 Task: Create a due date automation trigger when advanced on, on the monday before a card is due add fields with custom field "Resume" set to a date between 1 and 7 days from now at 11:00 AM.
Action: Mouse moved to (1276, 105)
Screenshot: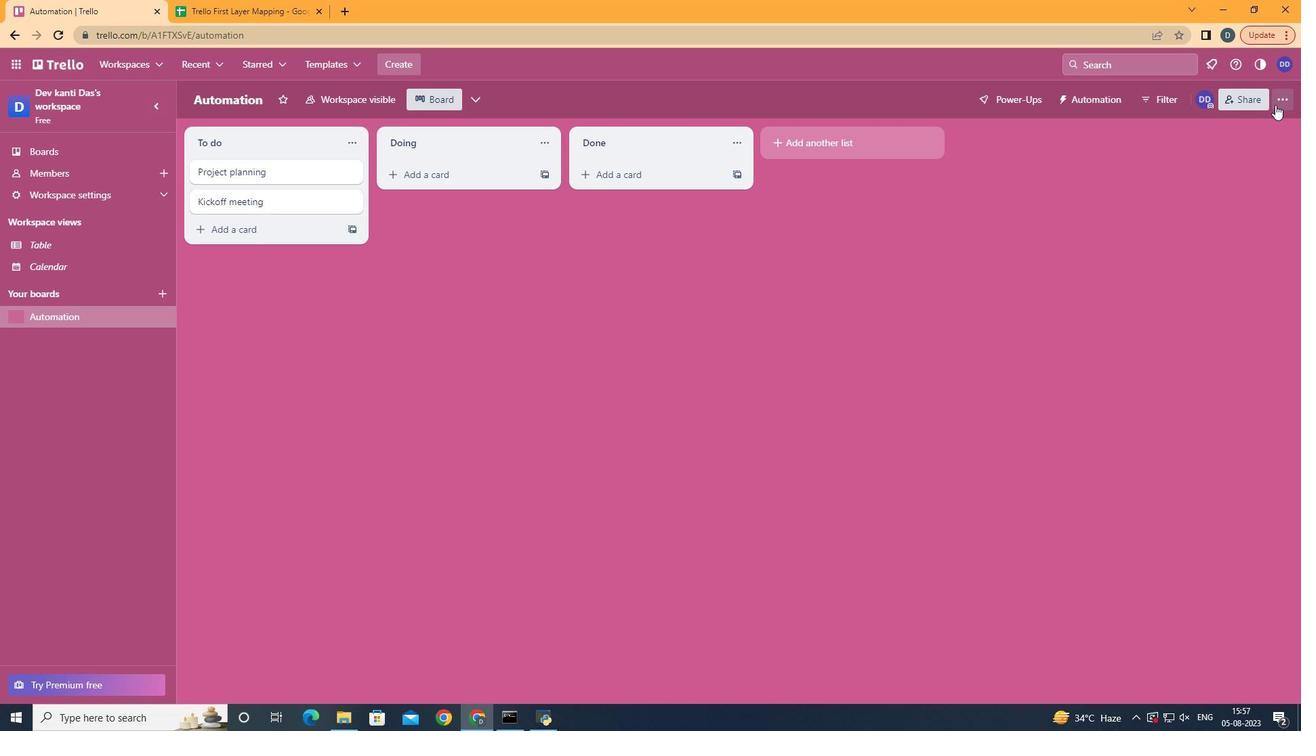 
Action: Mouse pressed left at (1276, 105)
Screenshot: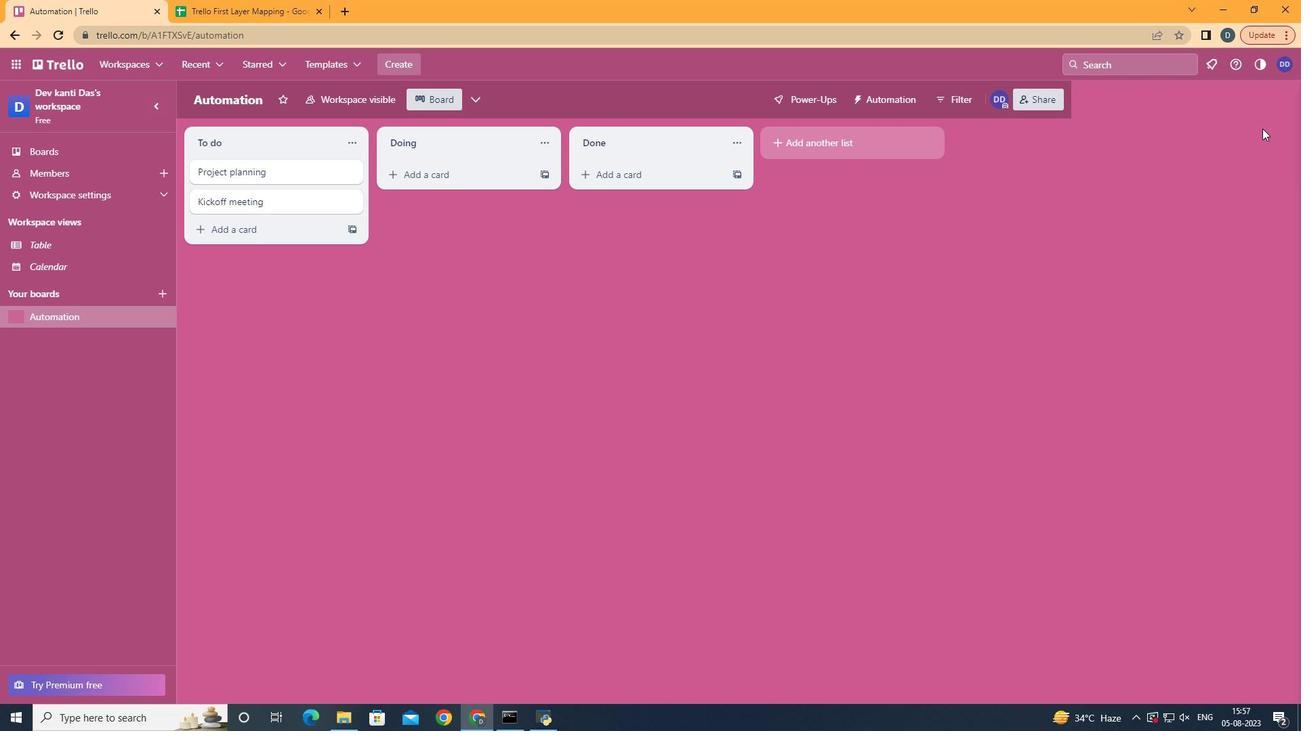 
Action: Mouse moved to (1154, 298)
Screenshot: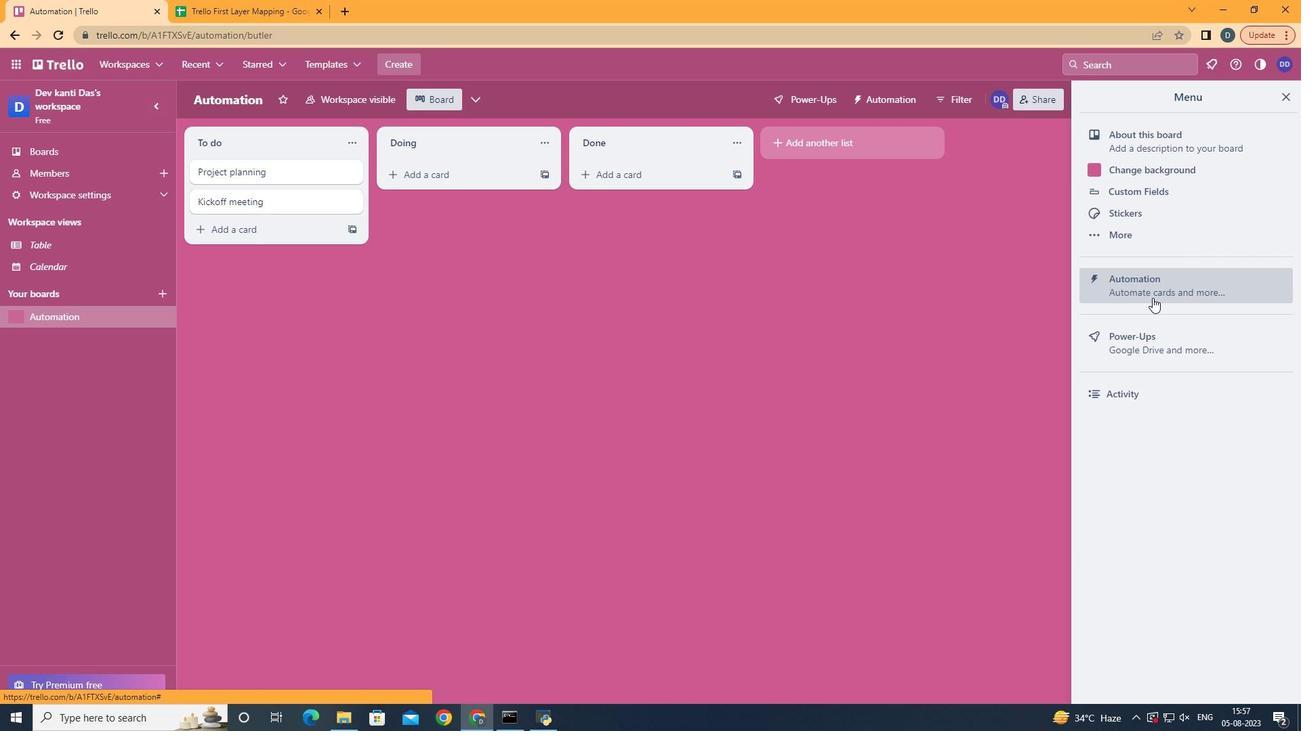 
Action: Mouse pressed left at (1154, 298)
Screenshot: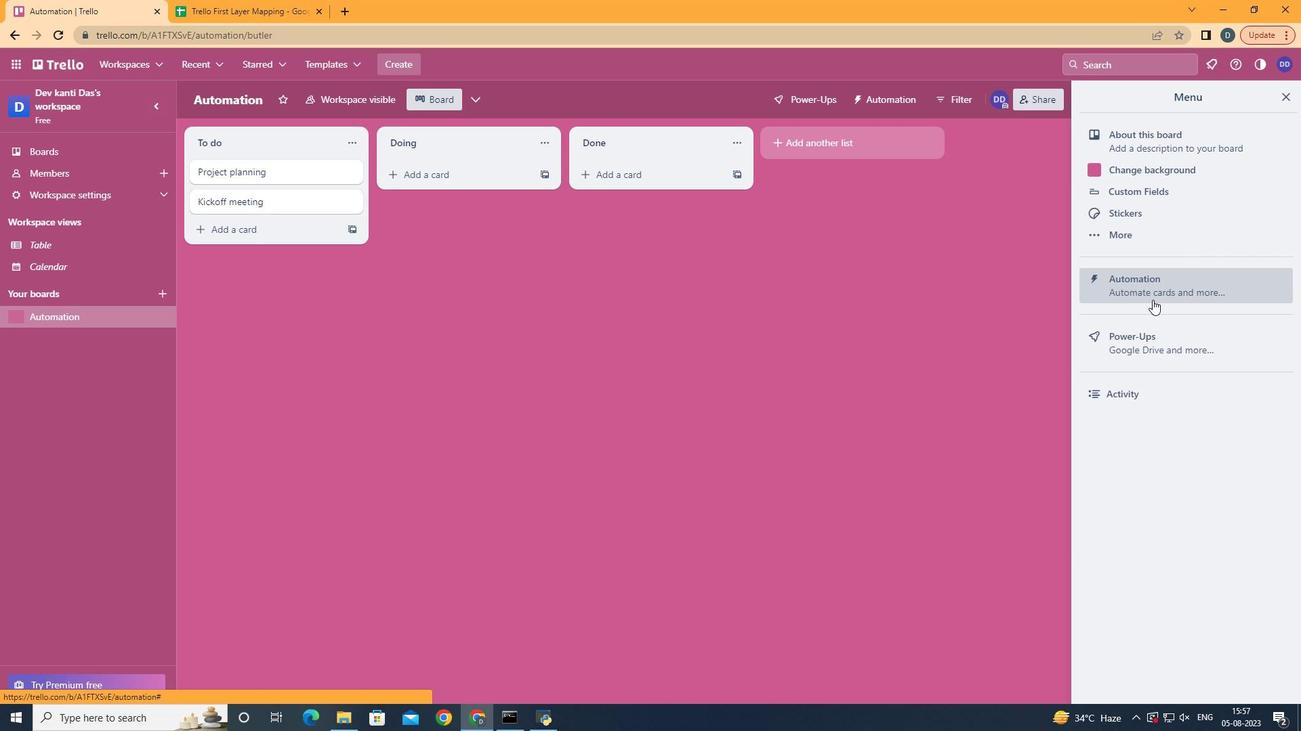 
Action: Mouse moved to (279, 271)
Screenshot: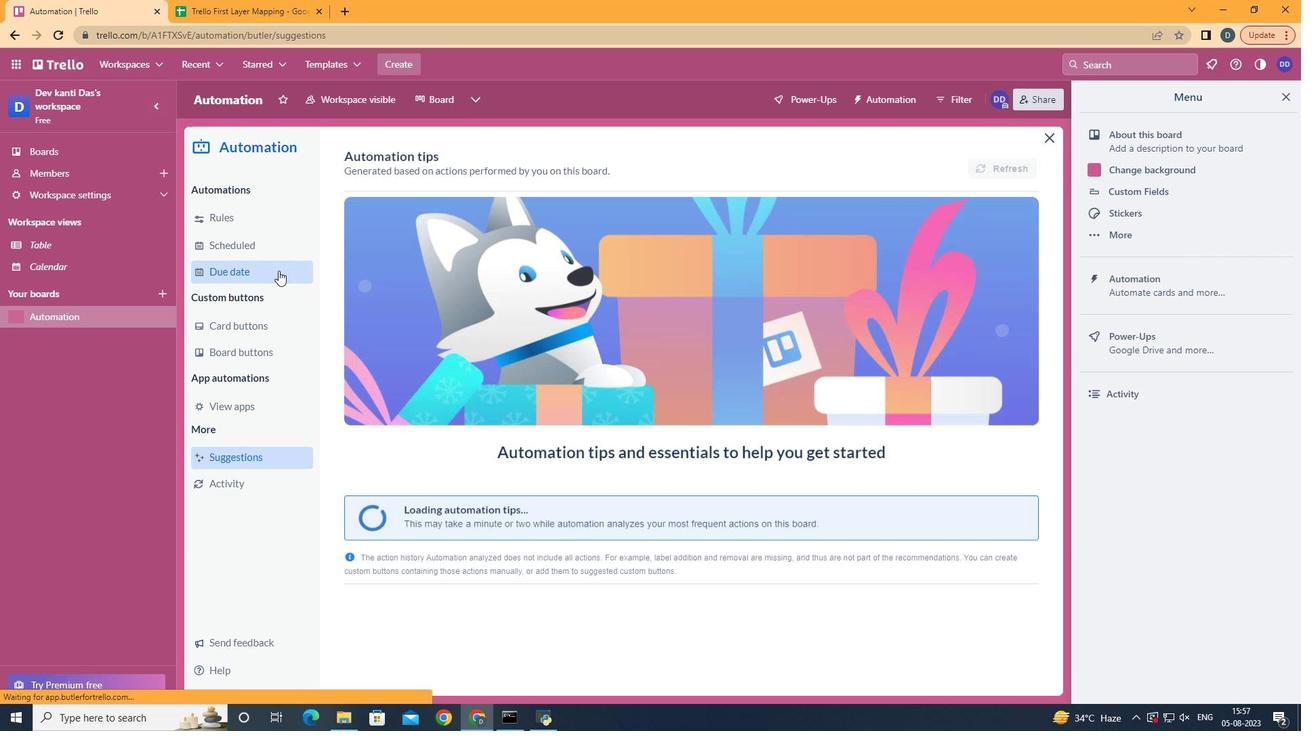 
Action: Mouse pressed left at (279, 271)
Screenshot: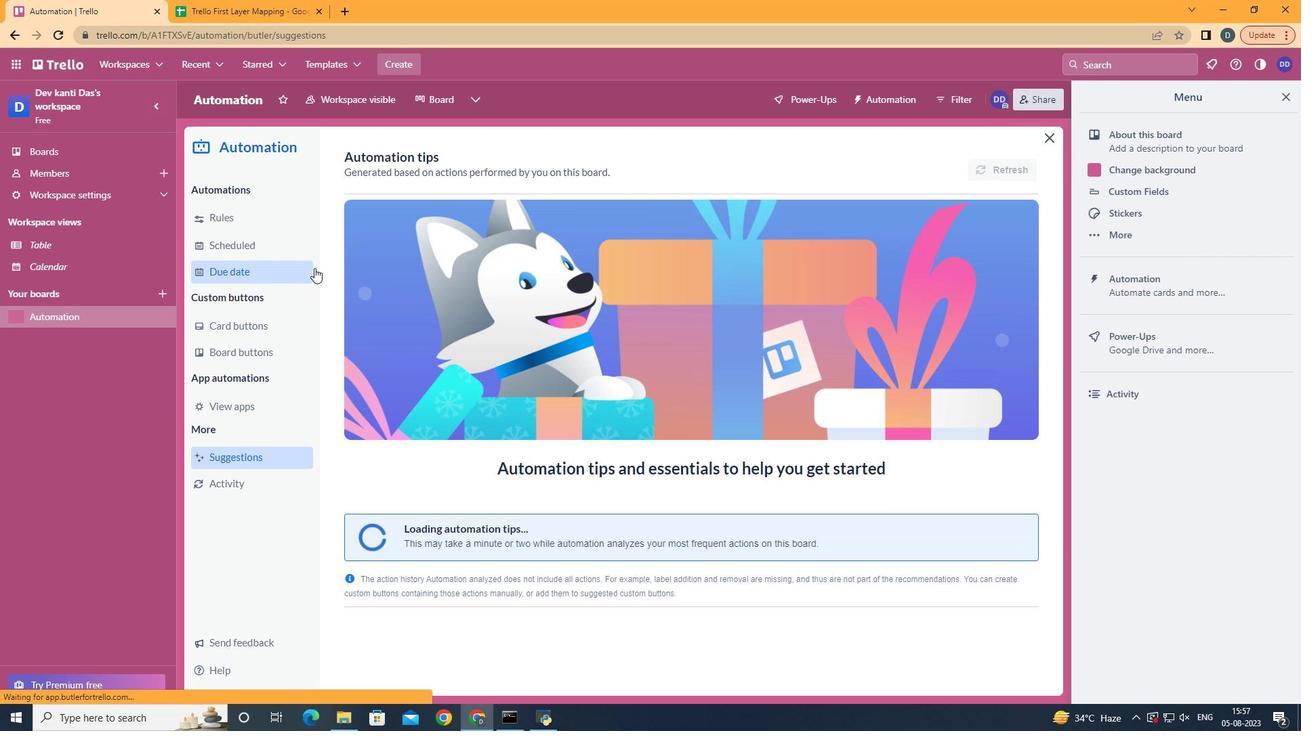 
Action: Mouse moved to (962, 157)
Screenshot: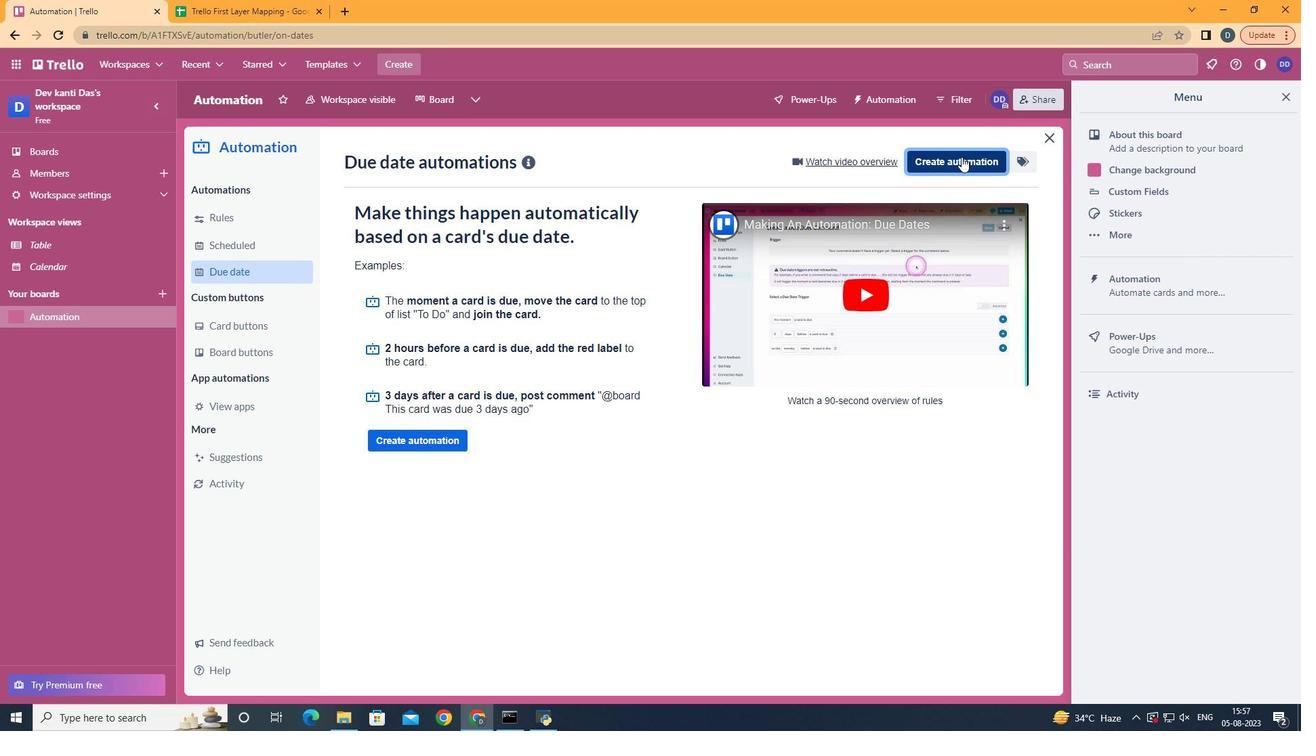 
Action: Mouse pressed left at (962, 157)
Screenshot: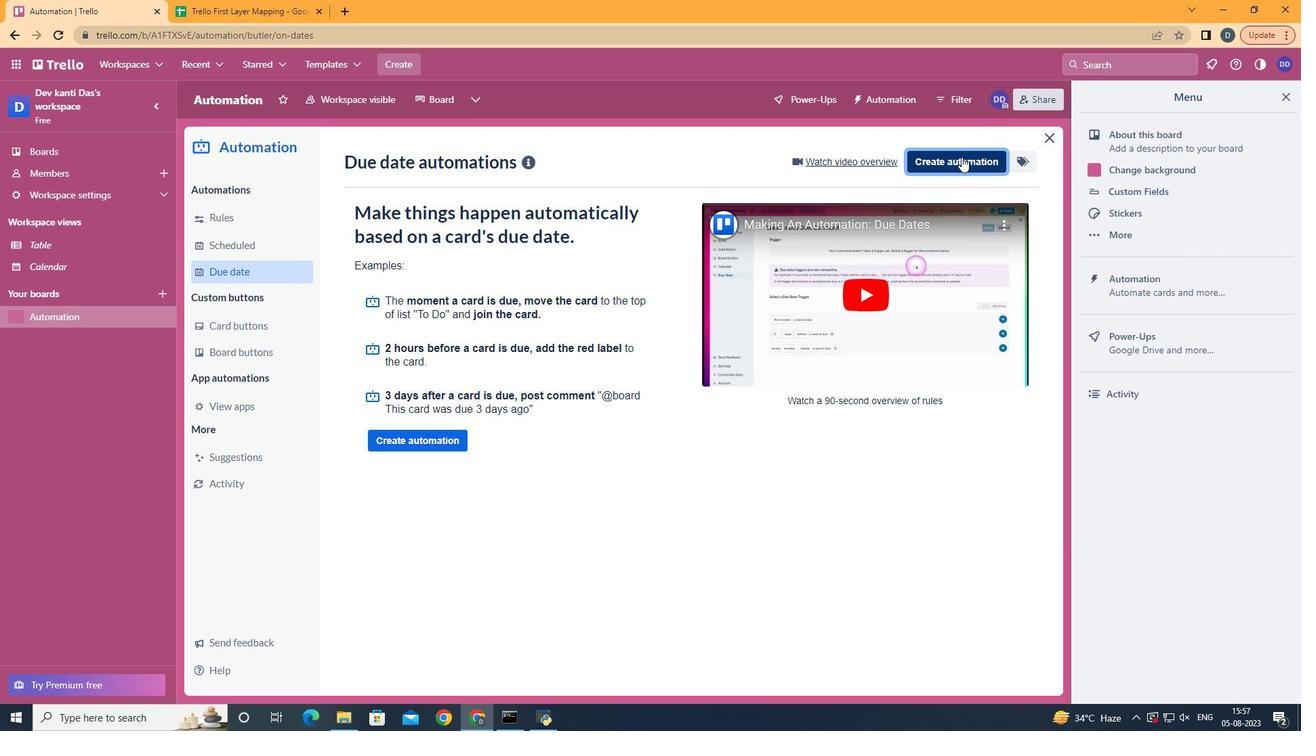 
Action: Mouse moved to (730, 288)
Screenshot: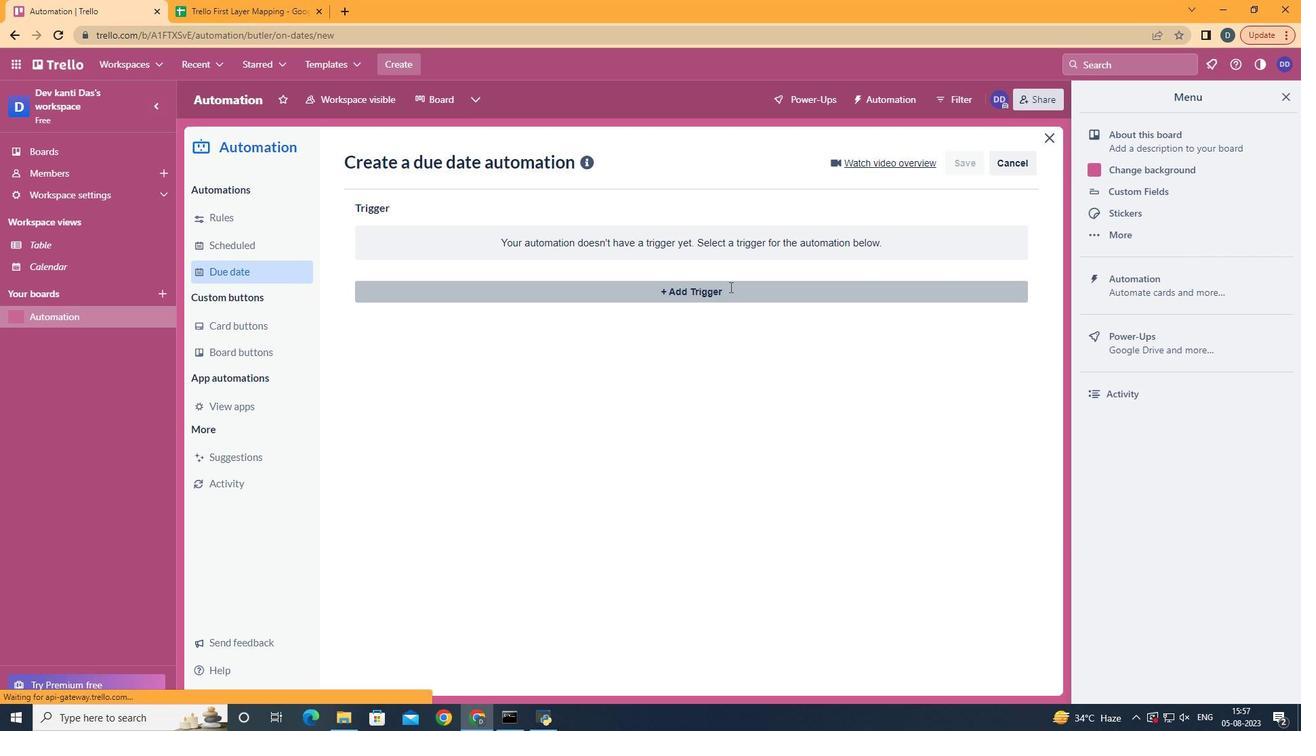 
Action: Mouse pressed left at (730, 288)
Screenshot: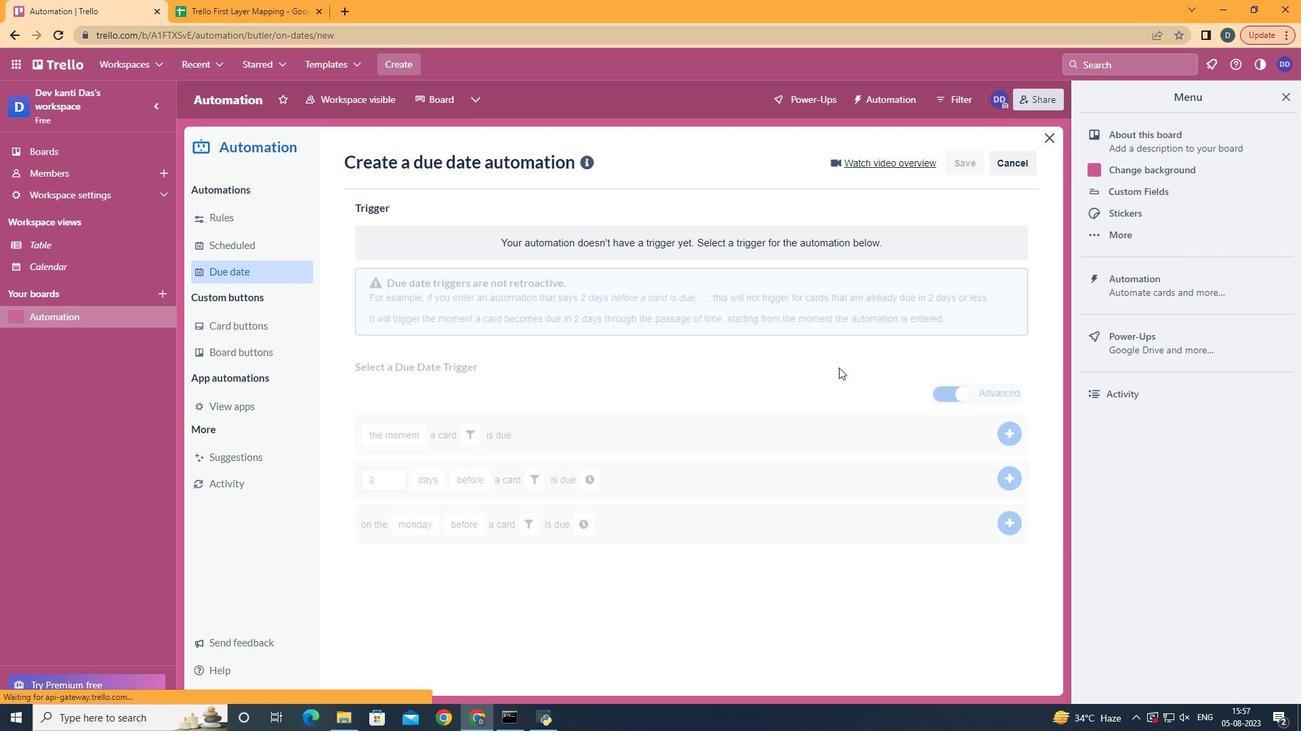 
Action: Mouse moved to (423, 359)
Screenshot: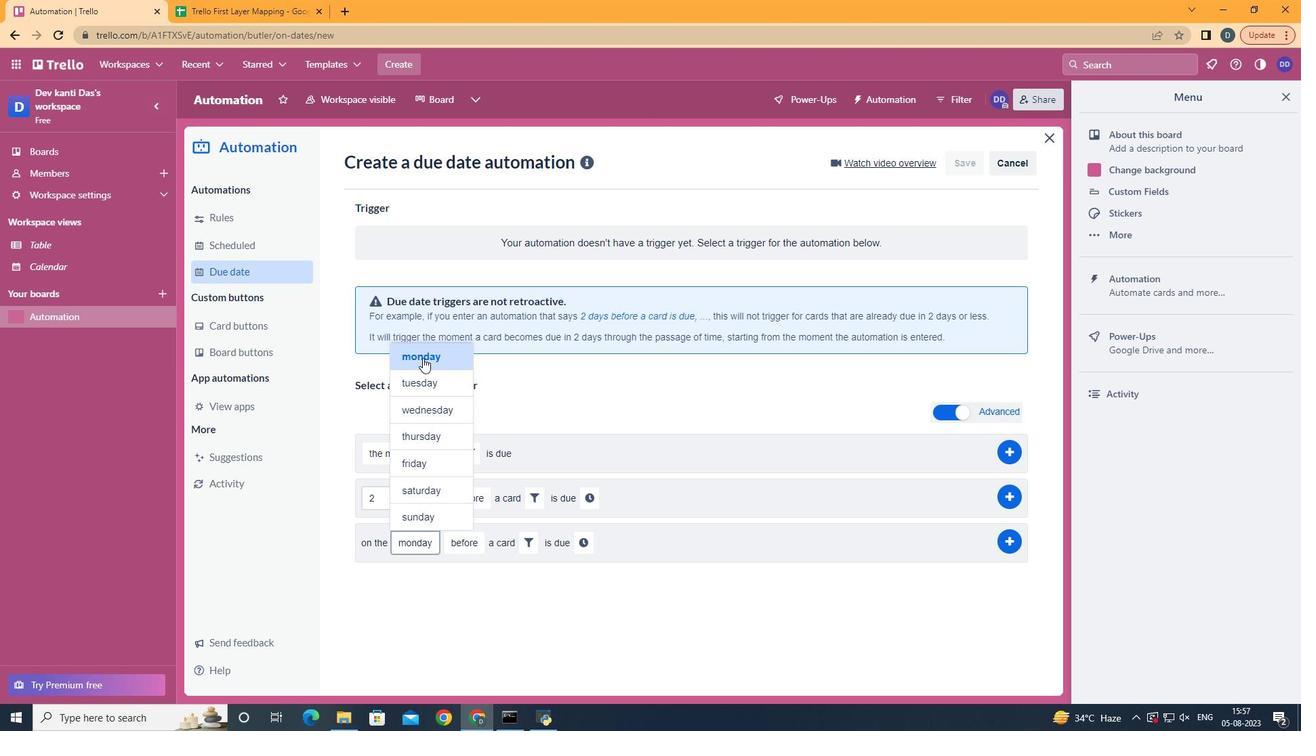 
Action: Mouse pressed left at (423, 359)
Screenshot: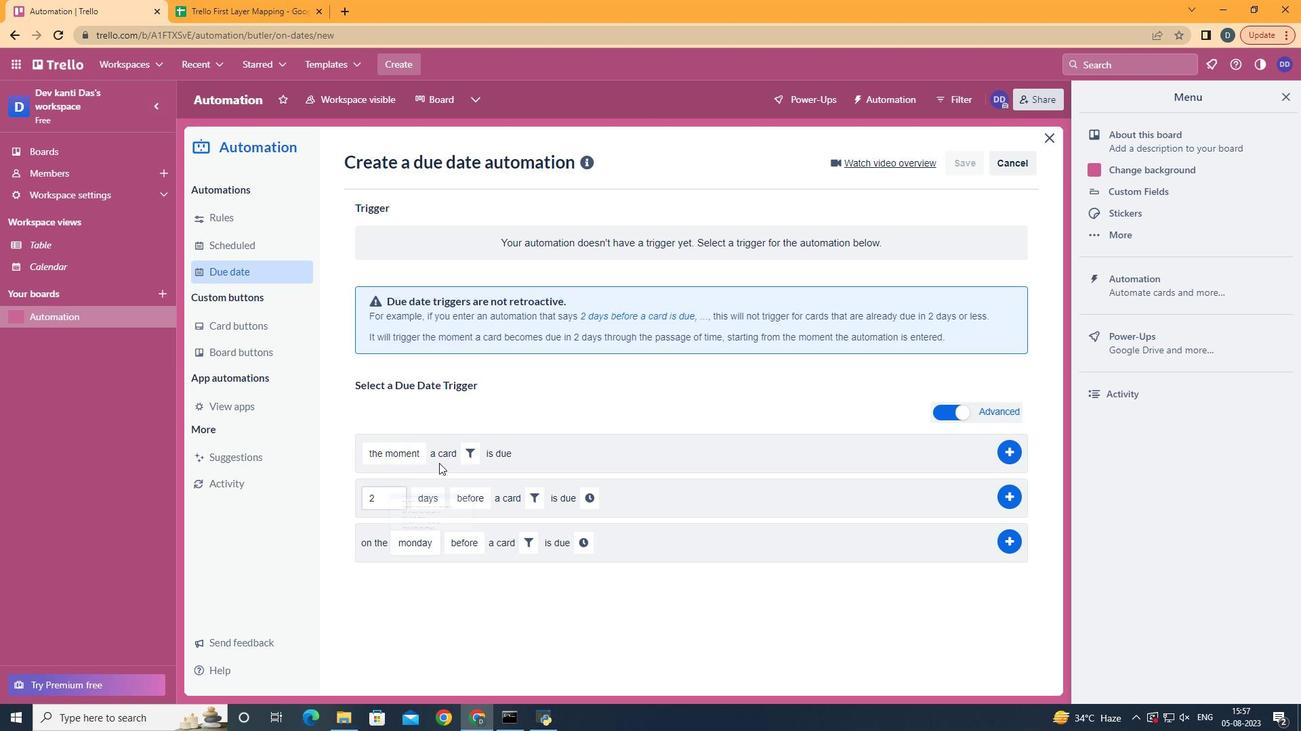 
Action: Mouse moved to (477, 561)
Screenshot: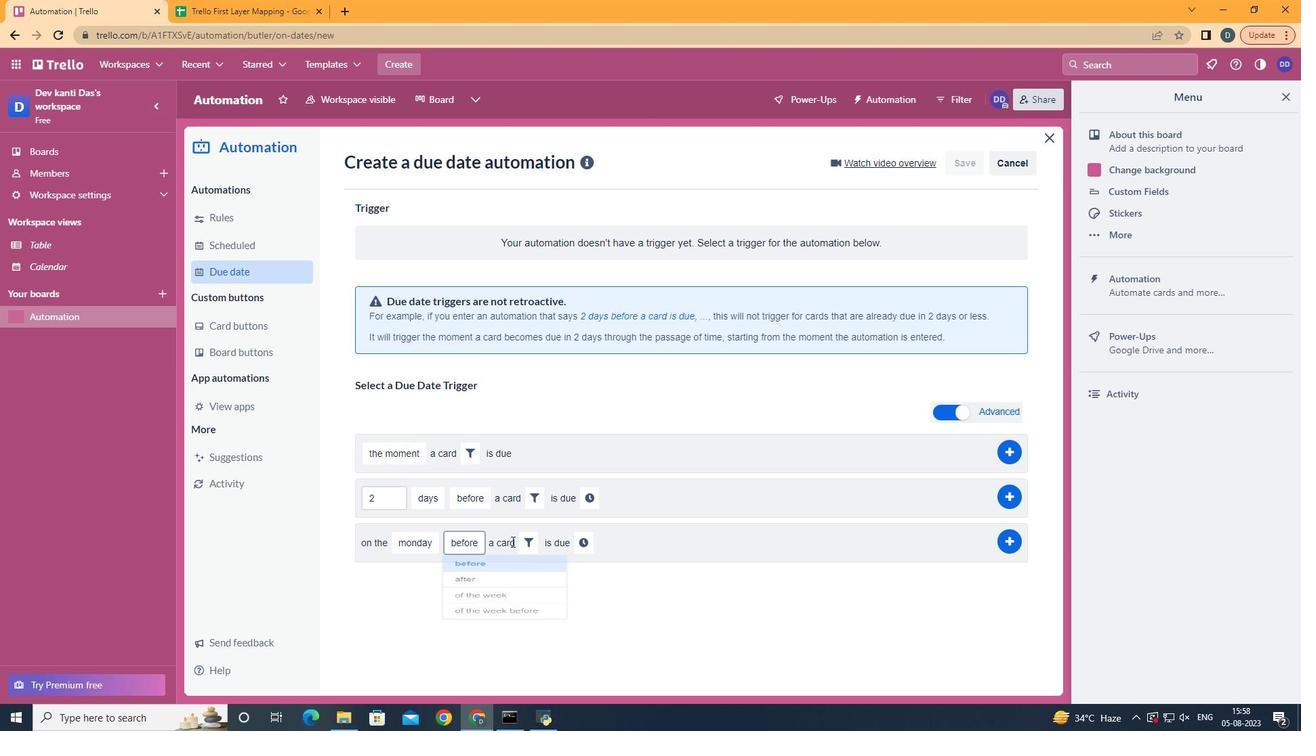 
Action: Mouse pressed left at (477, 561)
Screenshot: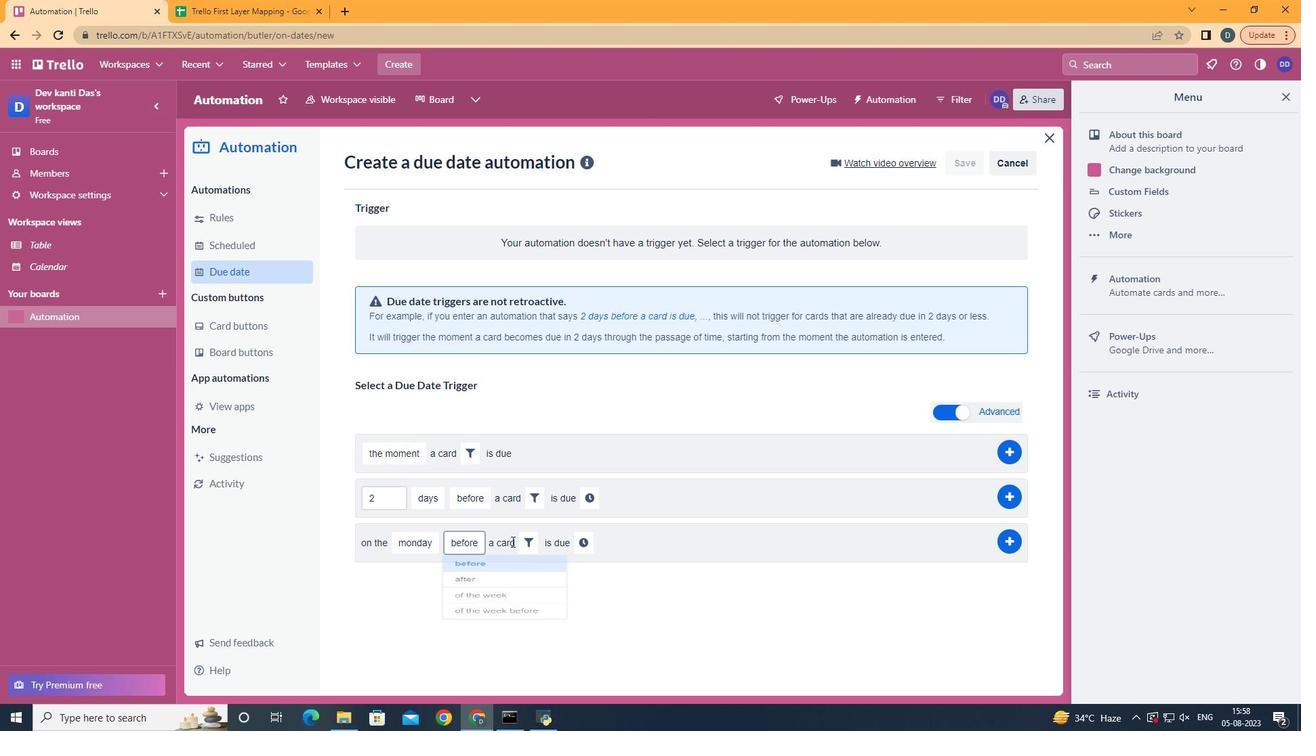 
Action: Mouse moved to (524, 535)
Screenshot: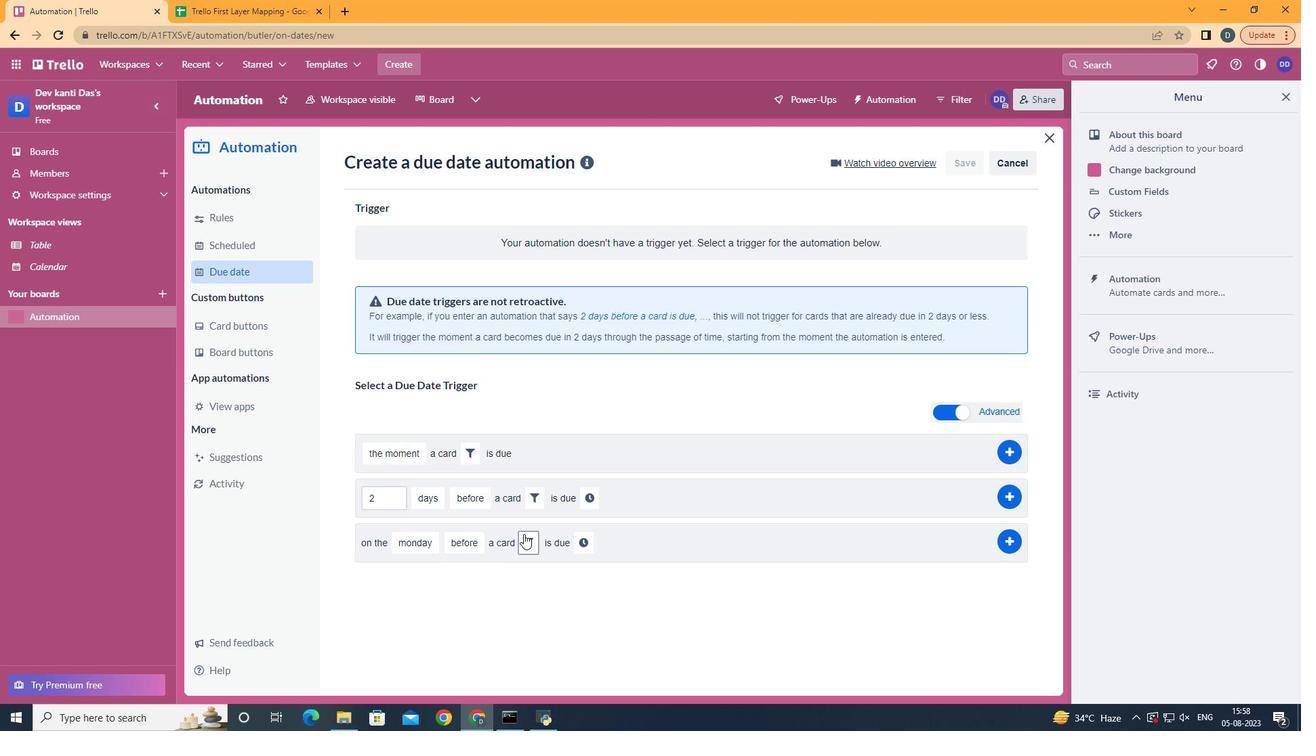 
Action: Mouse pressed left at (524, 535)
Screenshot: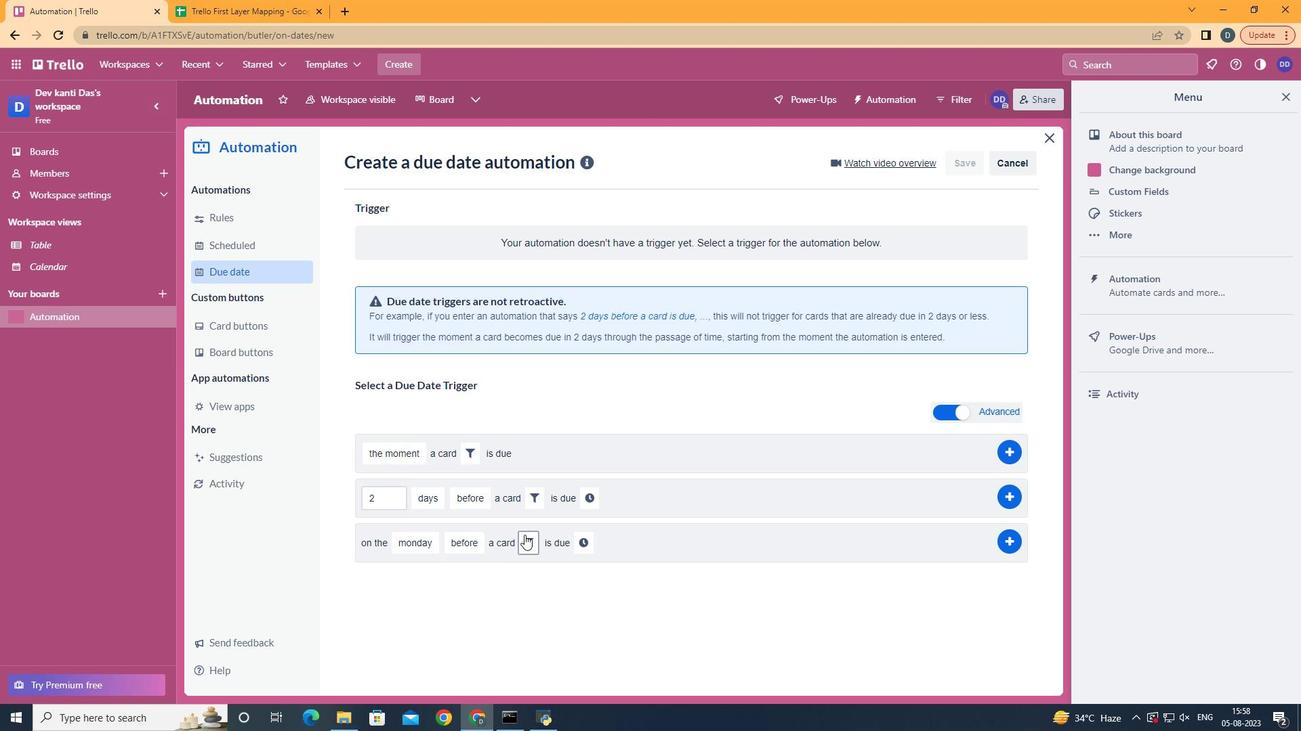 
Action: Mouse moved to (746, 601)
Screenshot: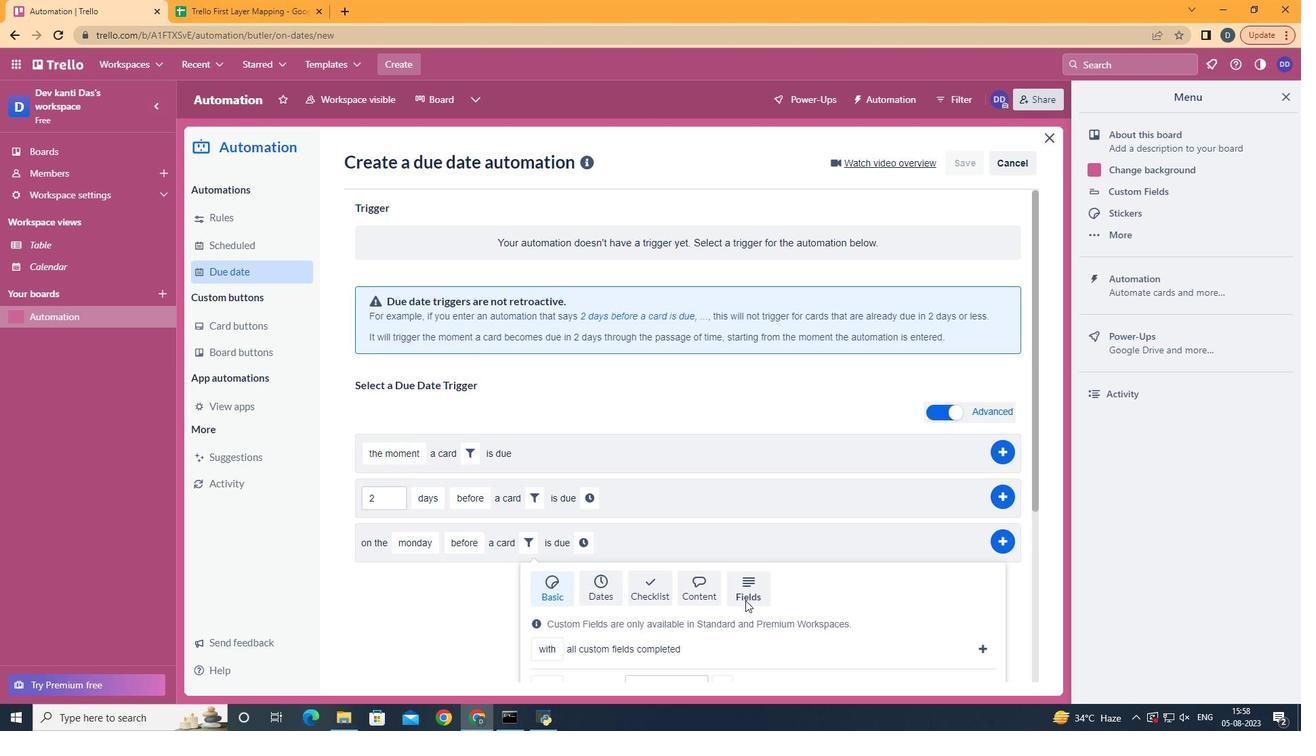 
Action: Mouse pressed left at (746, 601)
Screenshot: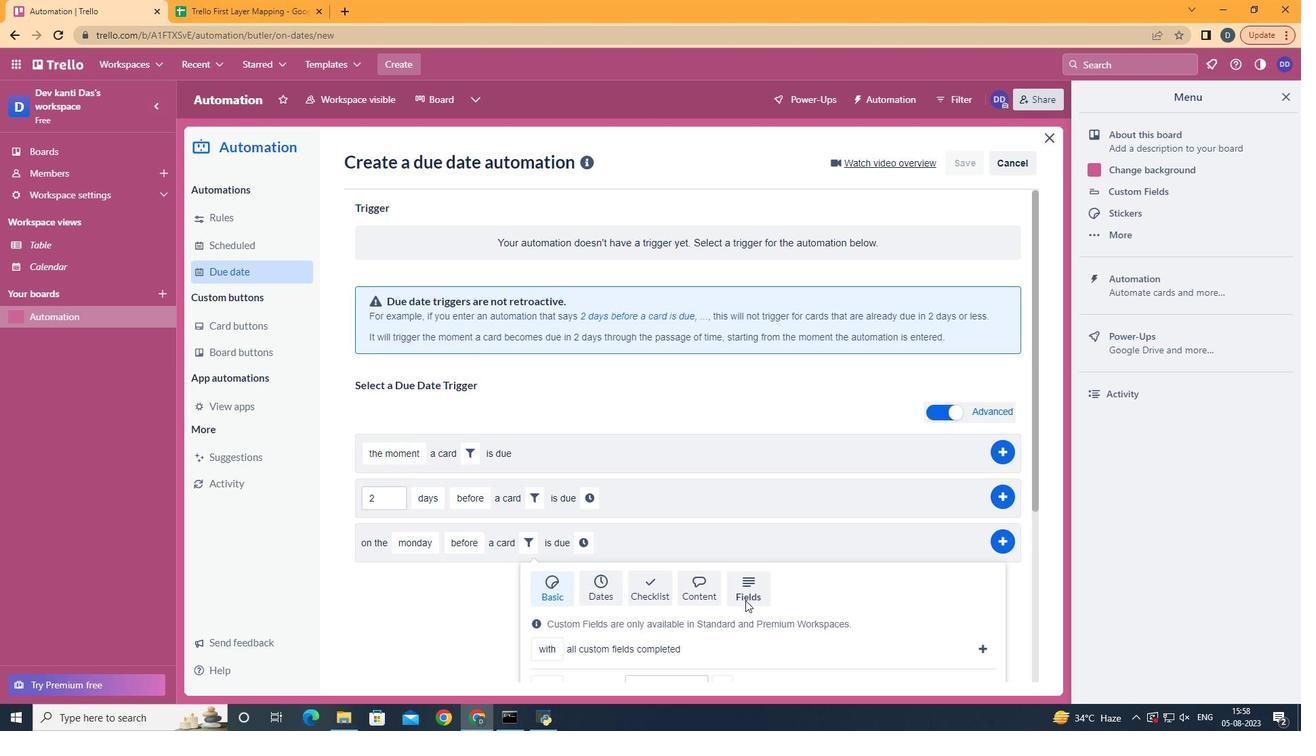 
Action: Mouse moved to (746, 601)
Screenshot: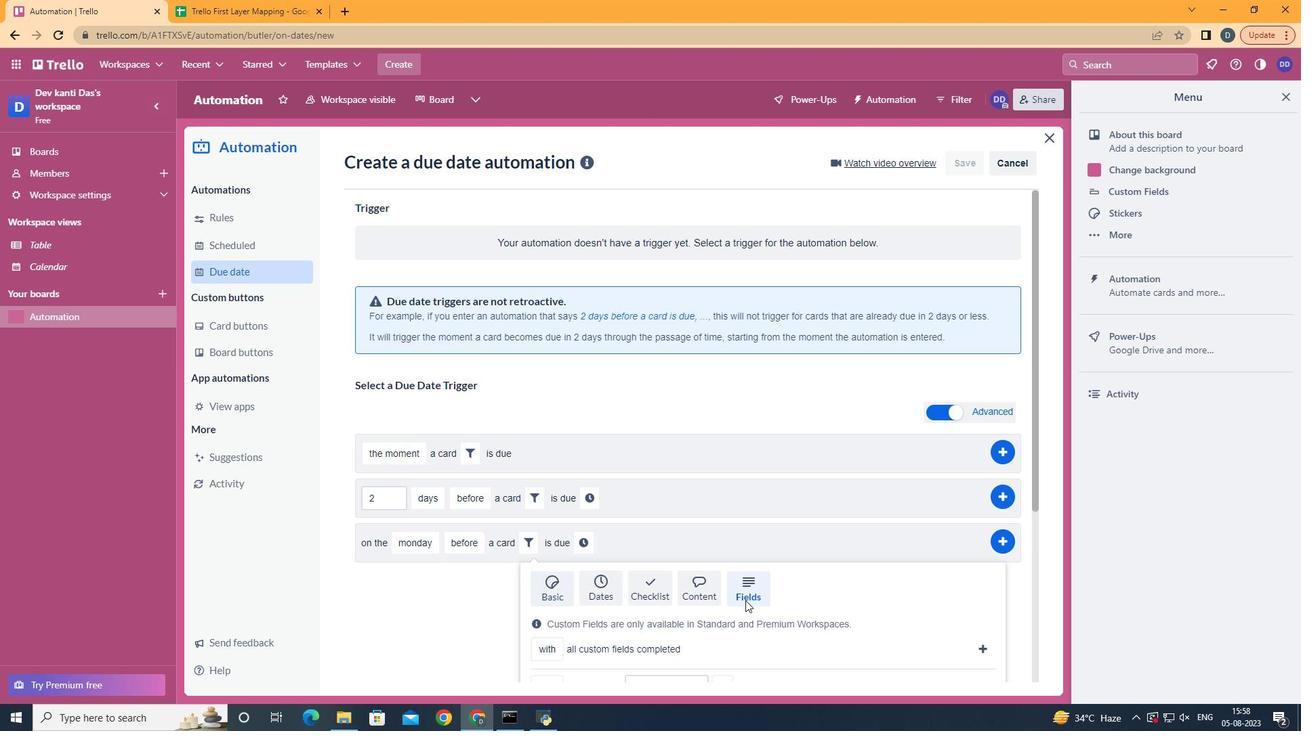 
Action: Mouse scrolled (746, 601) with delta (0, 0)
Screenshot: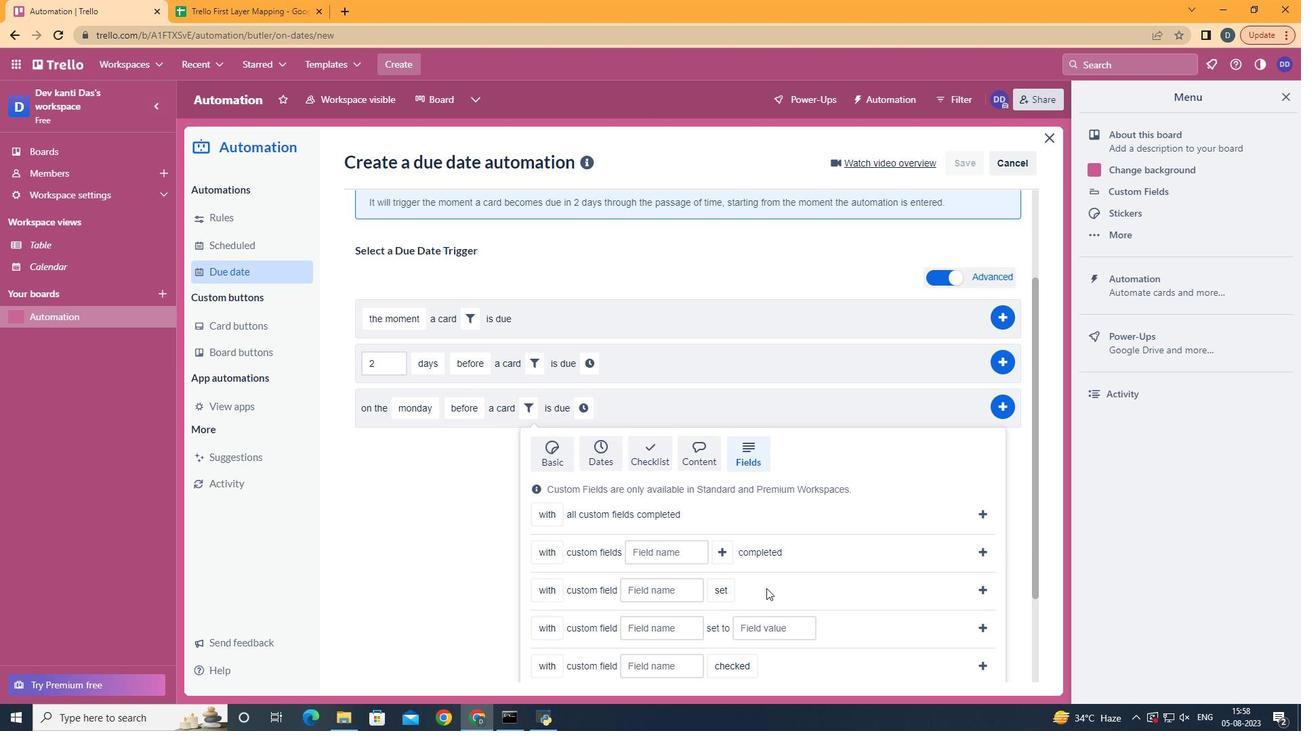 
Action: Mouse scrolled (746, 601) with delta (0, 0)
Screenshot: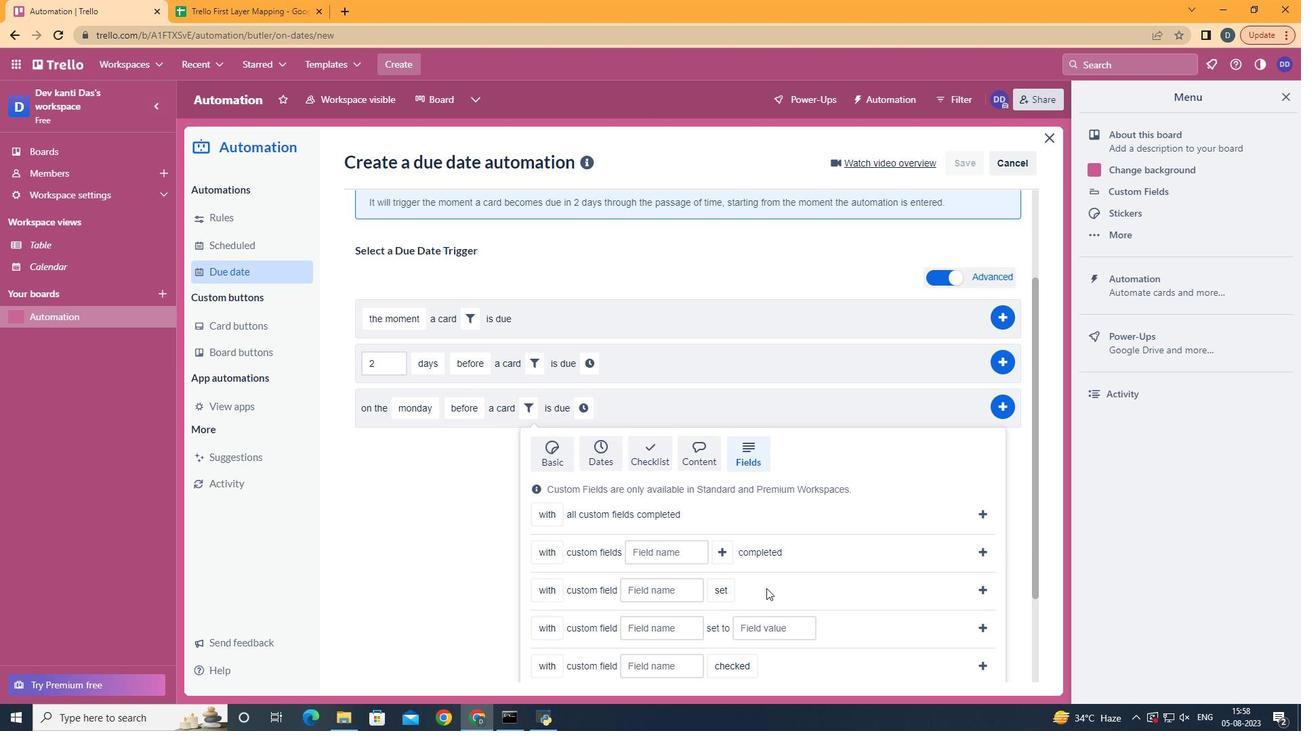 
Action: Mouse scrolled (746, 601) with delta (0, 0)
Screenshot: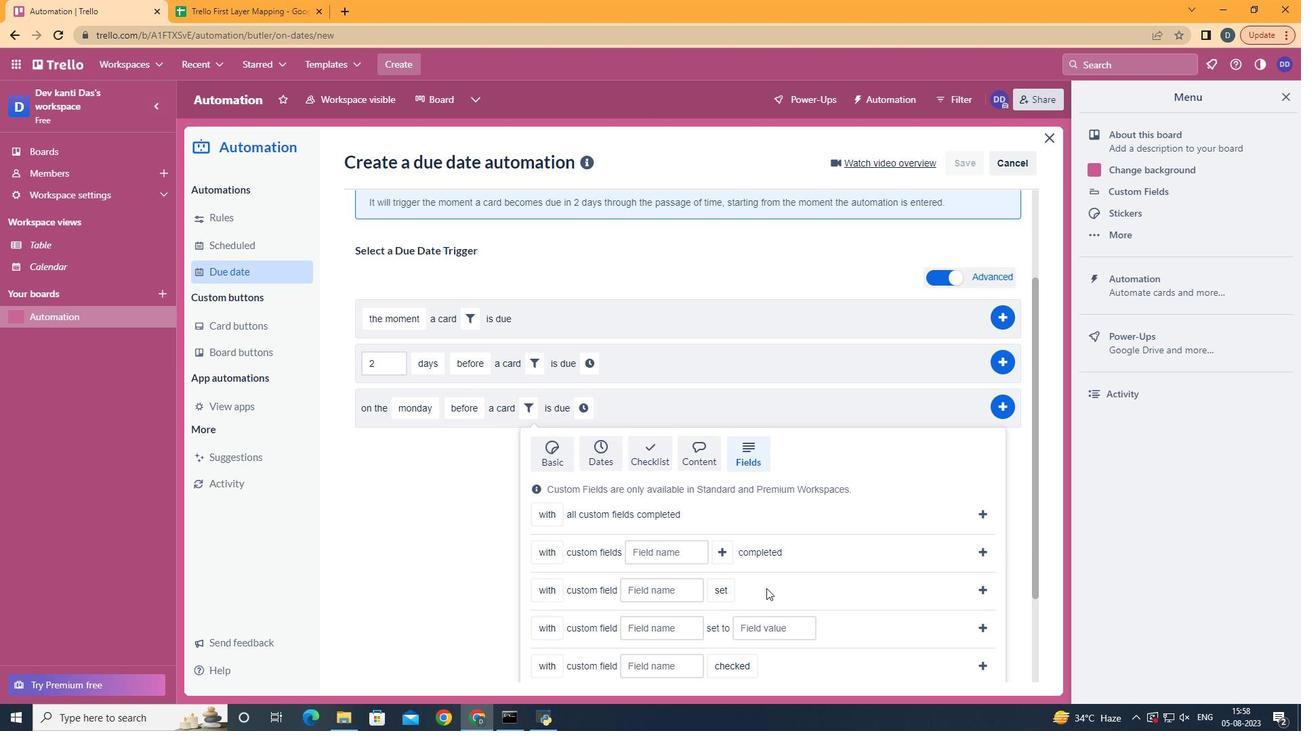 
Action: Mouse moved to (746, 601)
Screenshot: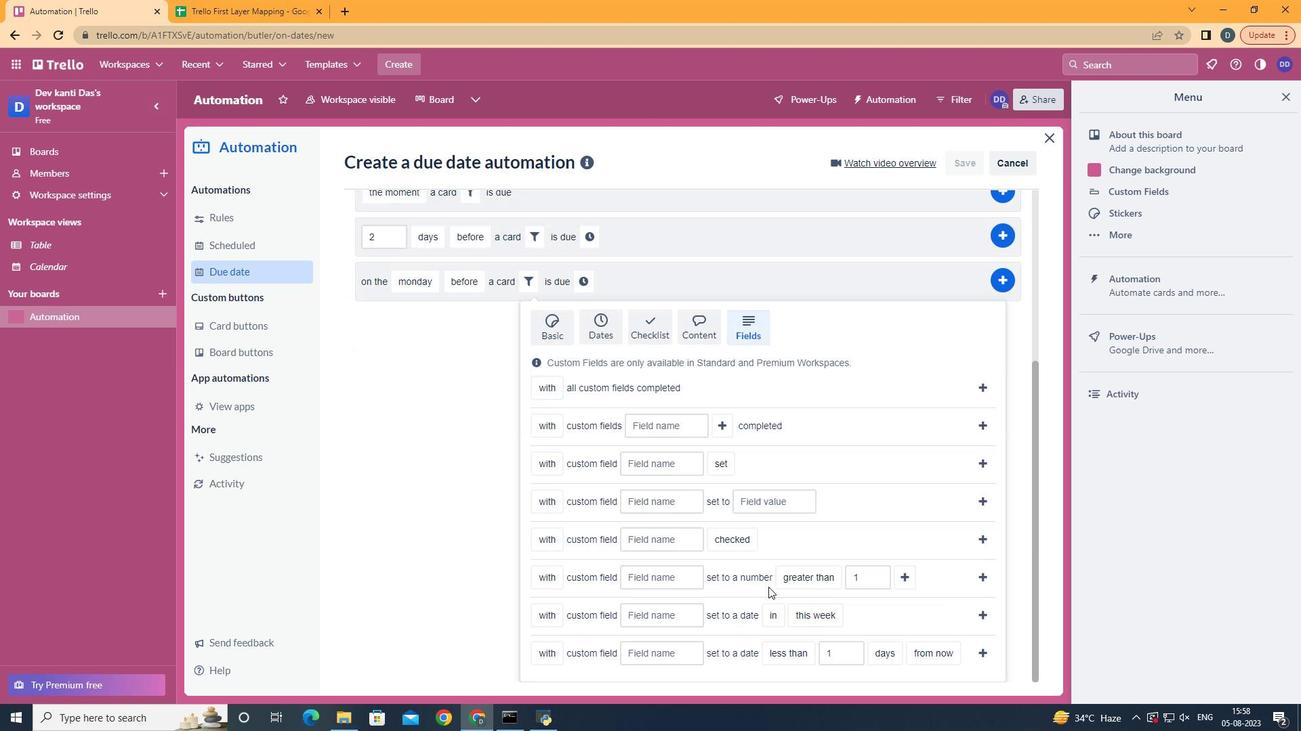 
Action: Mouse scrolled (746, 600) with delta (0, 0)
Screenshot: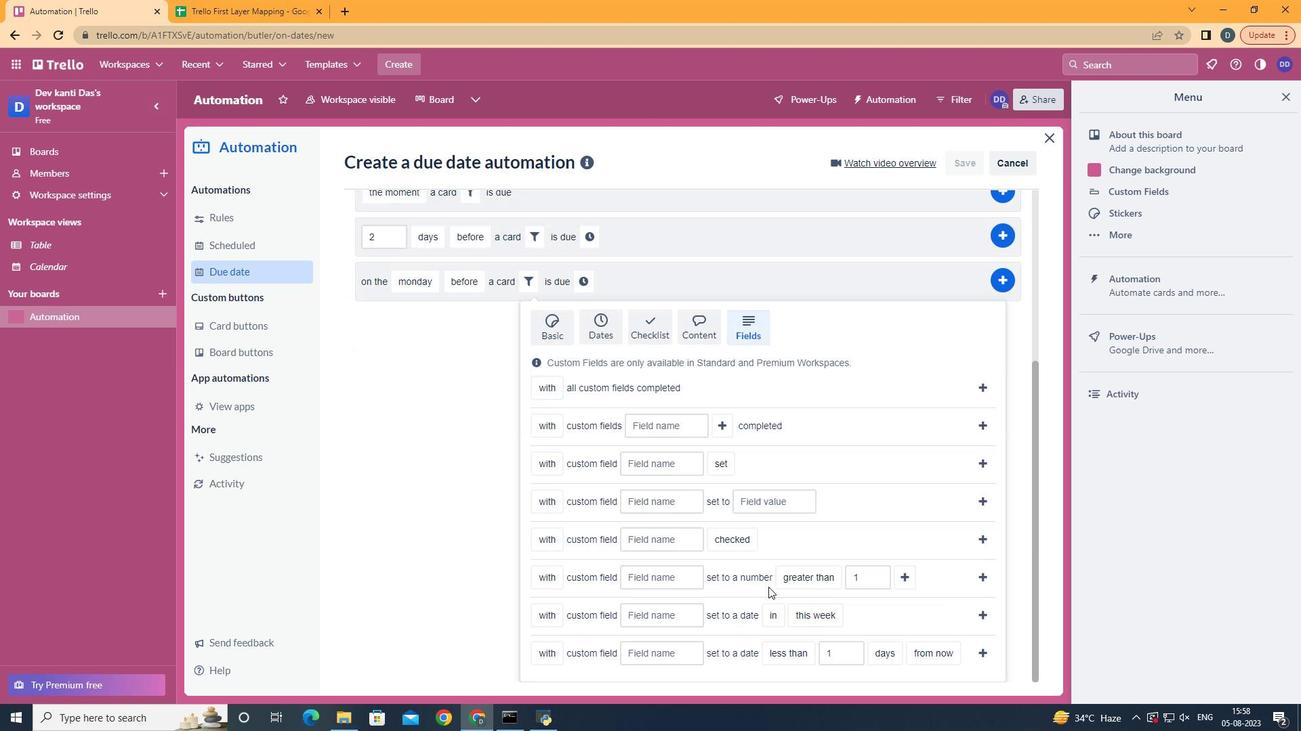 
Action: Mouse scrolled (746, 600) with delta (0, 0)
Screenshot: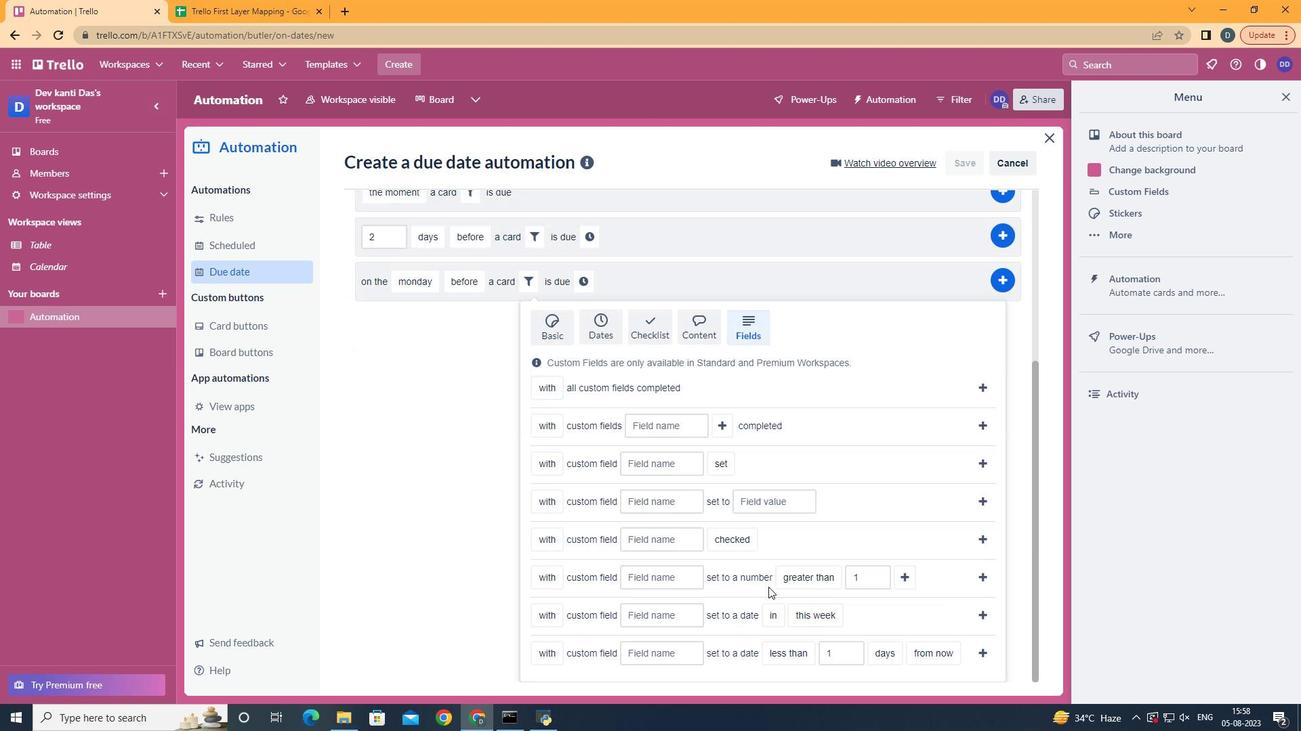 
Action: Mouse moved to (746, 601)
Screenshot: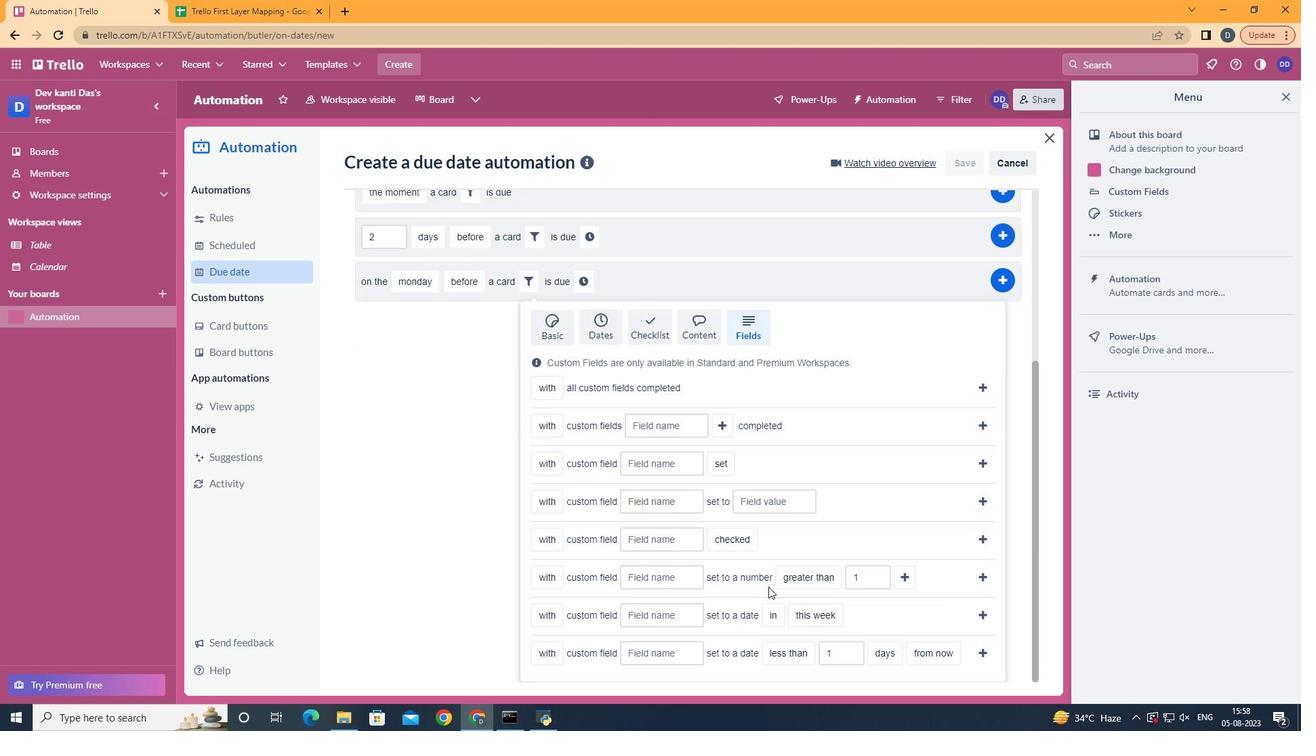
Action: Mouse scrolled (746, 600) with delta (0, 0)
Screenshot: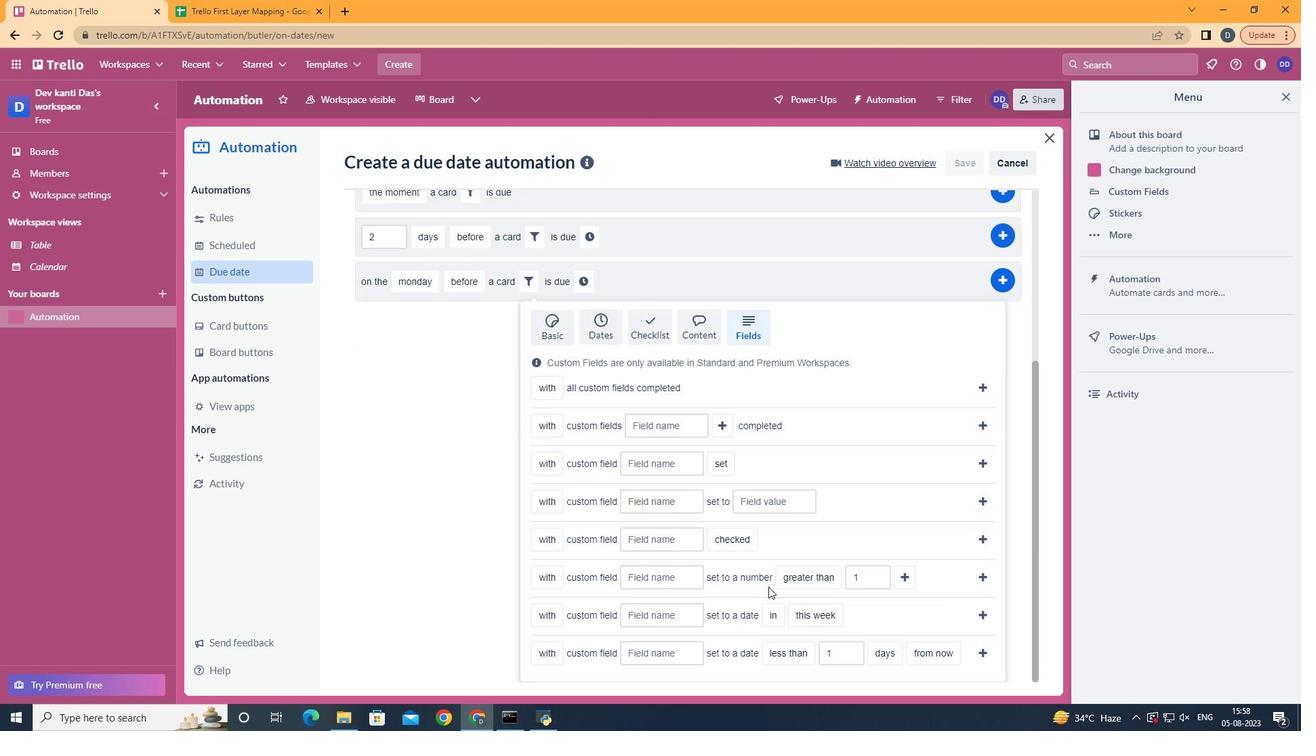 
Action: Mouse moved to (561, 599)
Screenshot: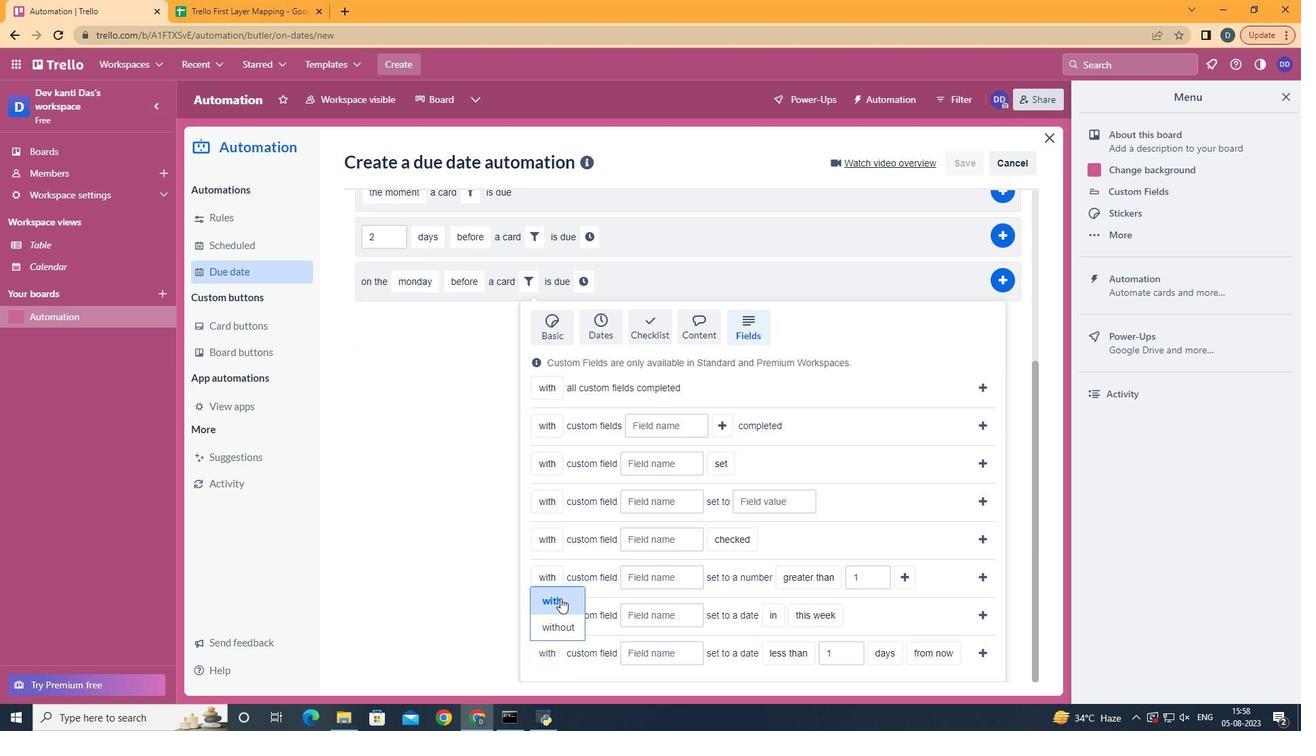 
Action: Mouse pressed left at (561, 599)
Screenshot: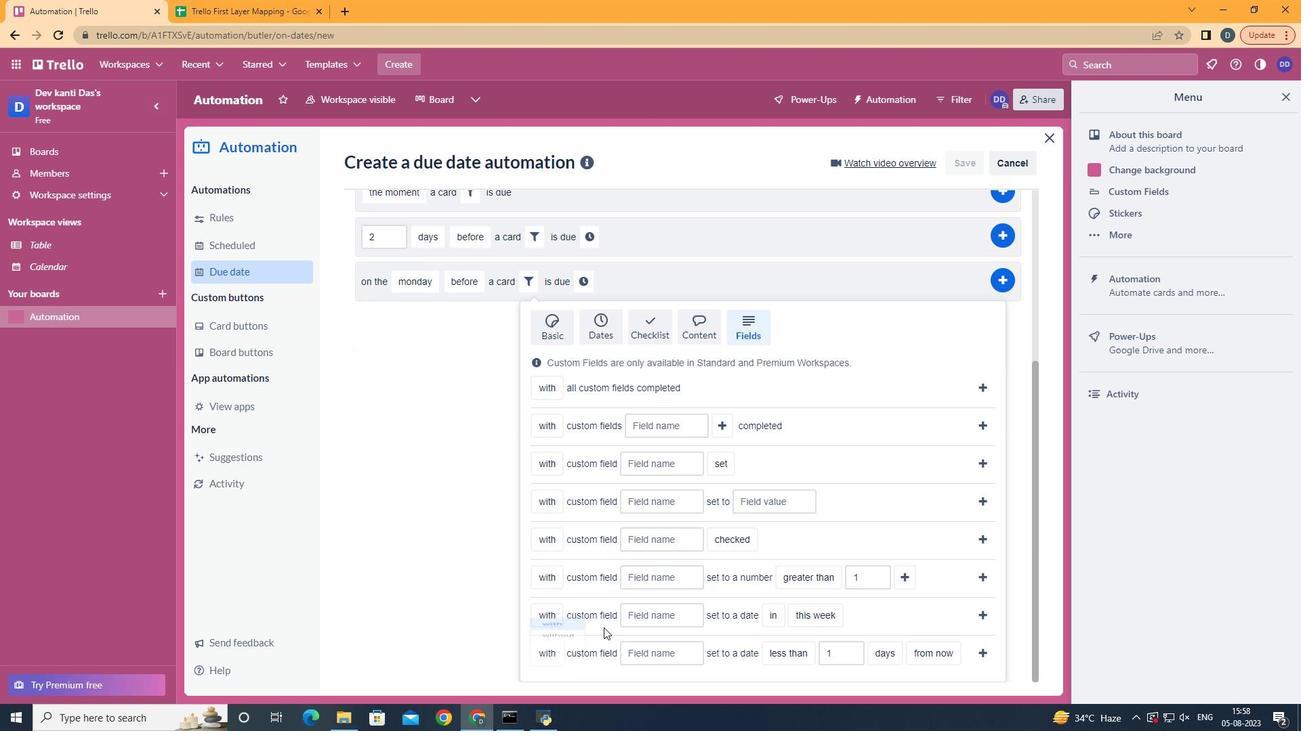 
Action: Mouse moved to (665, 663)
Screenshot: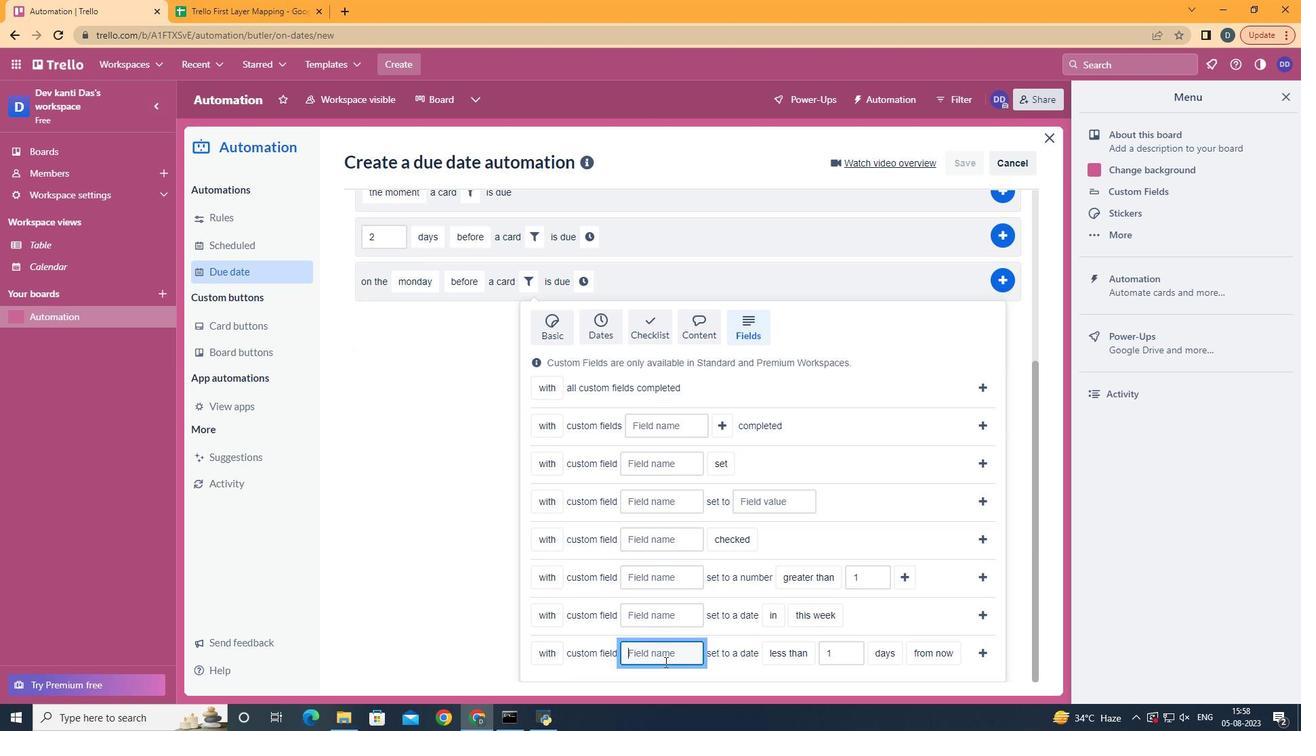 
Action: Mouse pressed left at (665, 663)
Screenshot: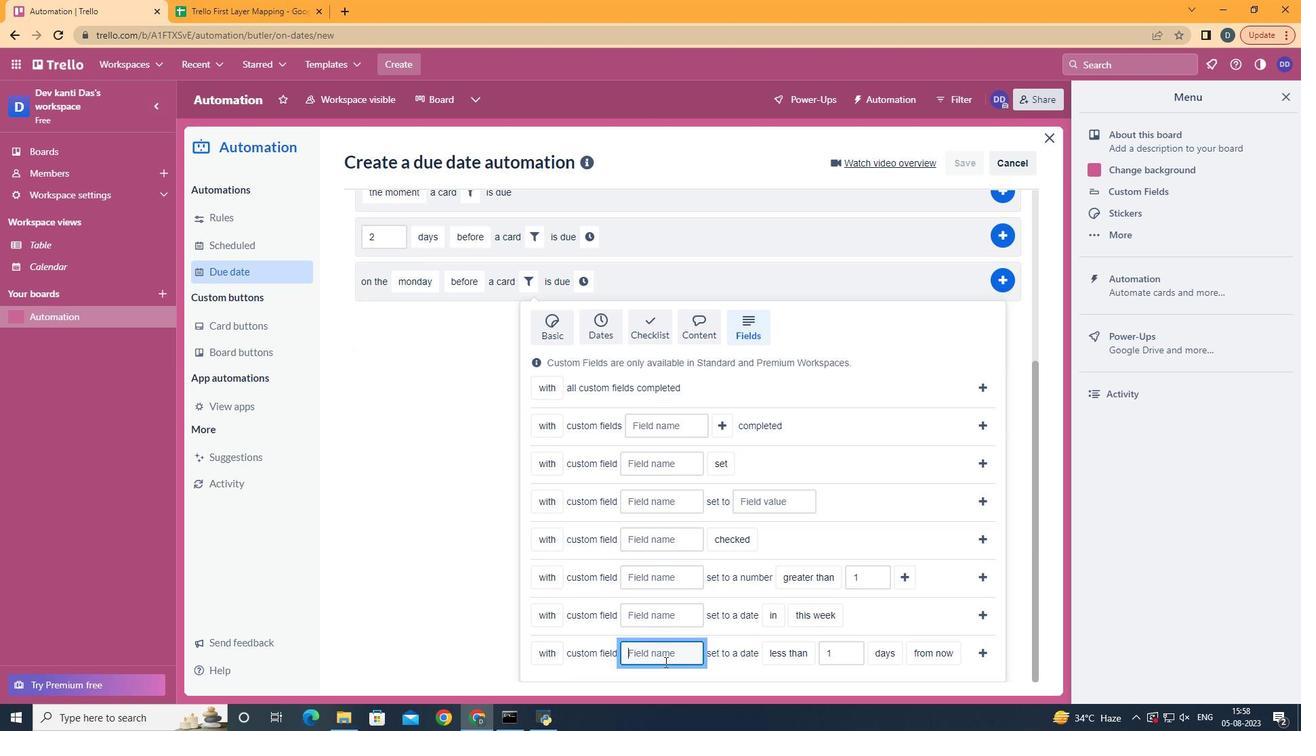 
Action: Mouse moved to (665, 663)
Screenshot: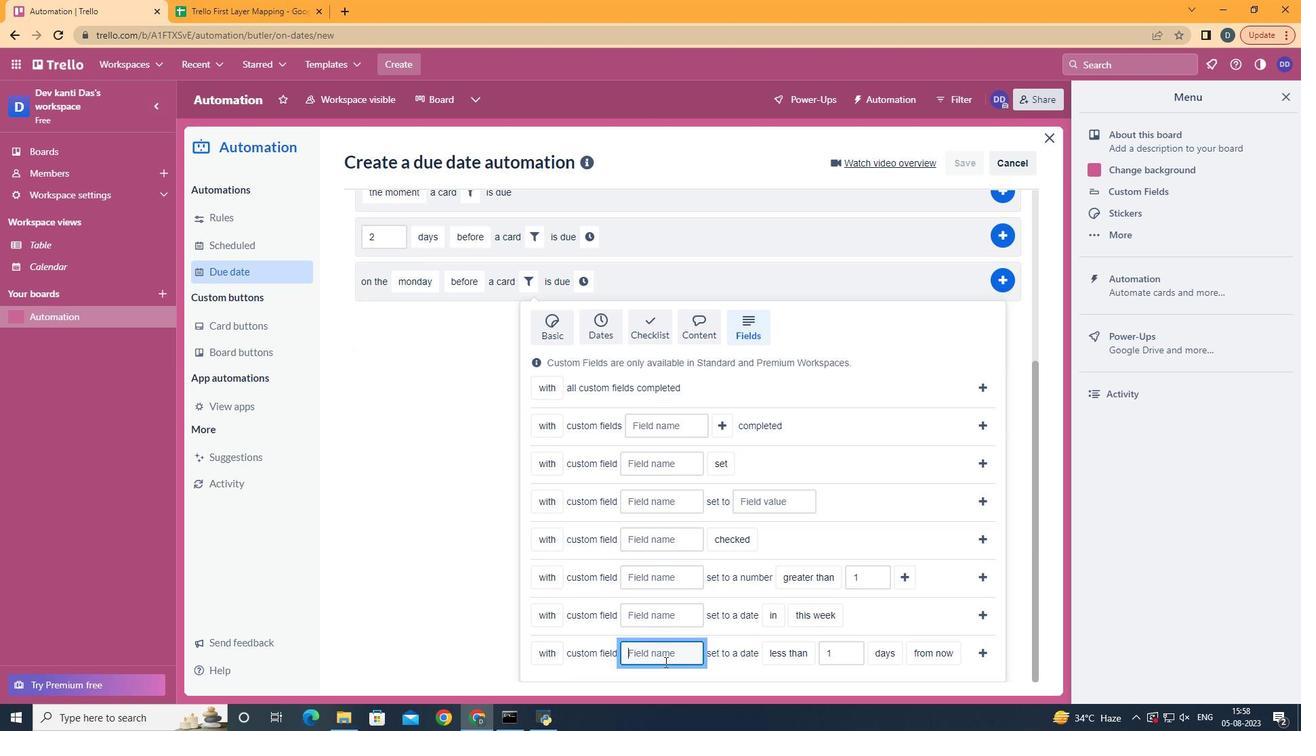 
Action: Key pressed <Key.shift>Resume
Screenshot: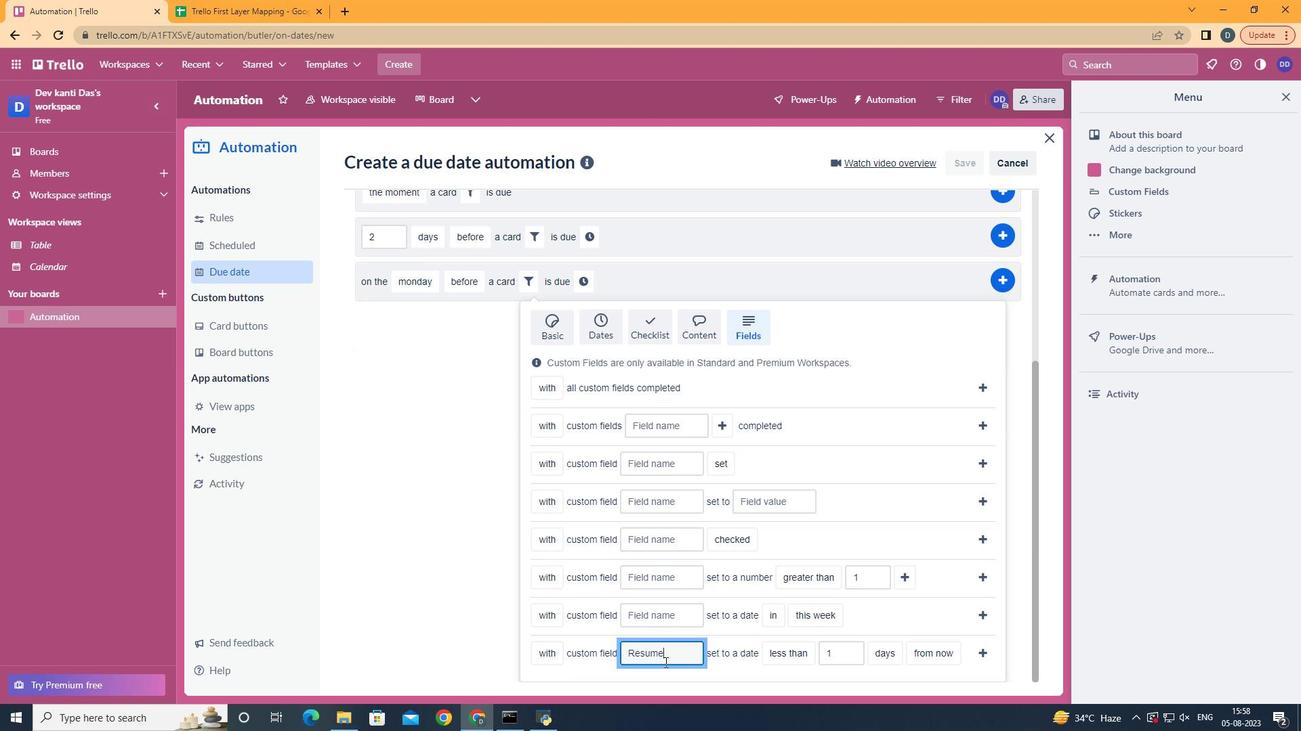 
Action: Mouse moved to (804, 628)
Screenshot: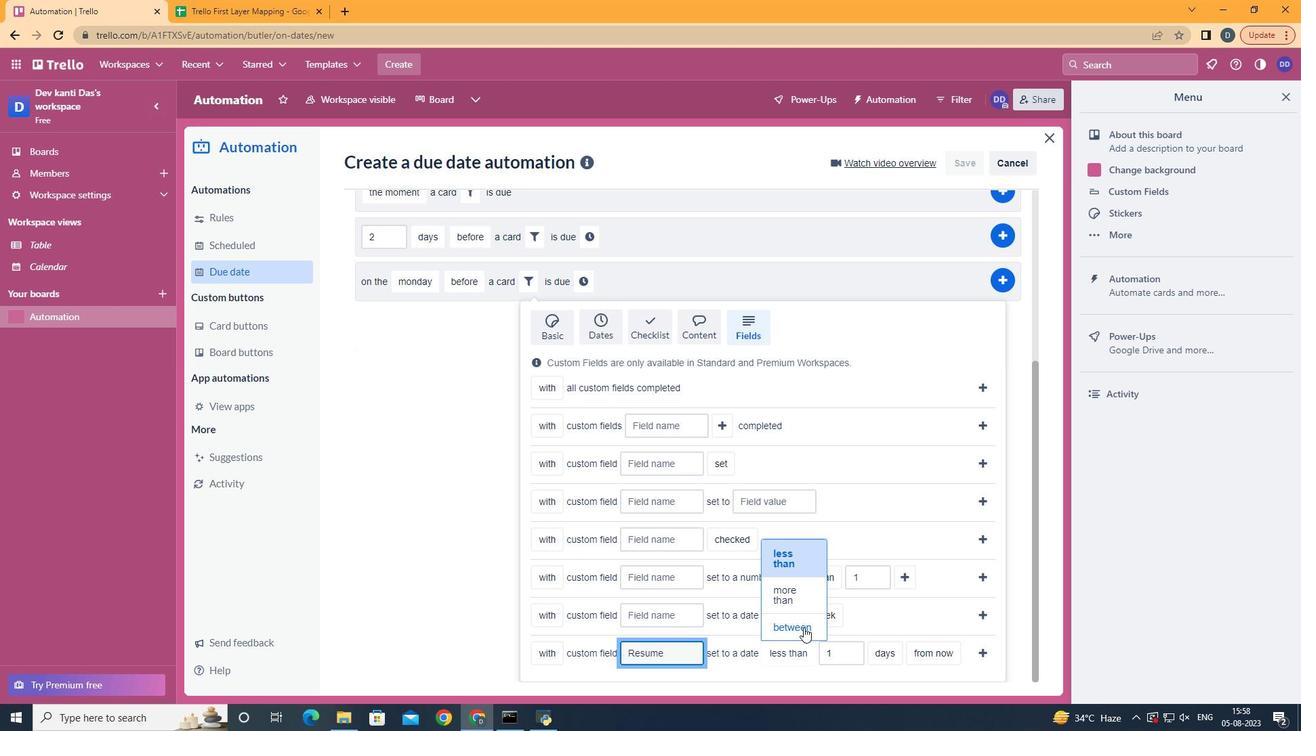 
Action: Mouse pressed left at (804, 628)
Screenshot: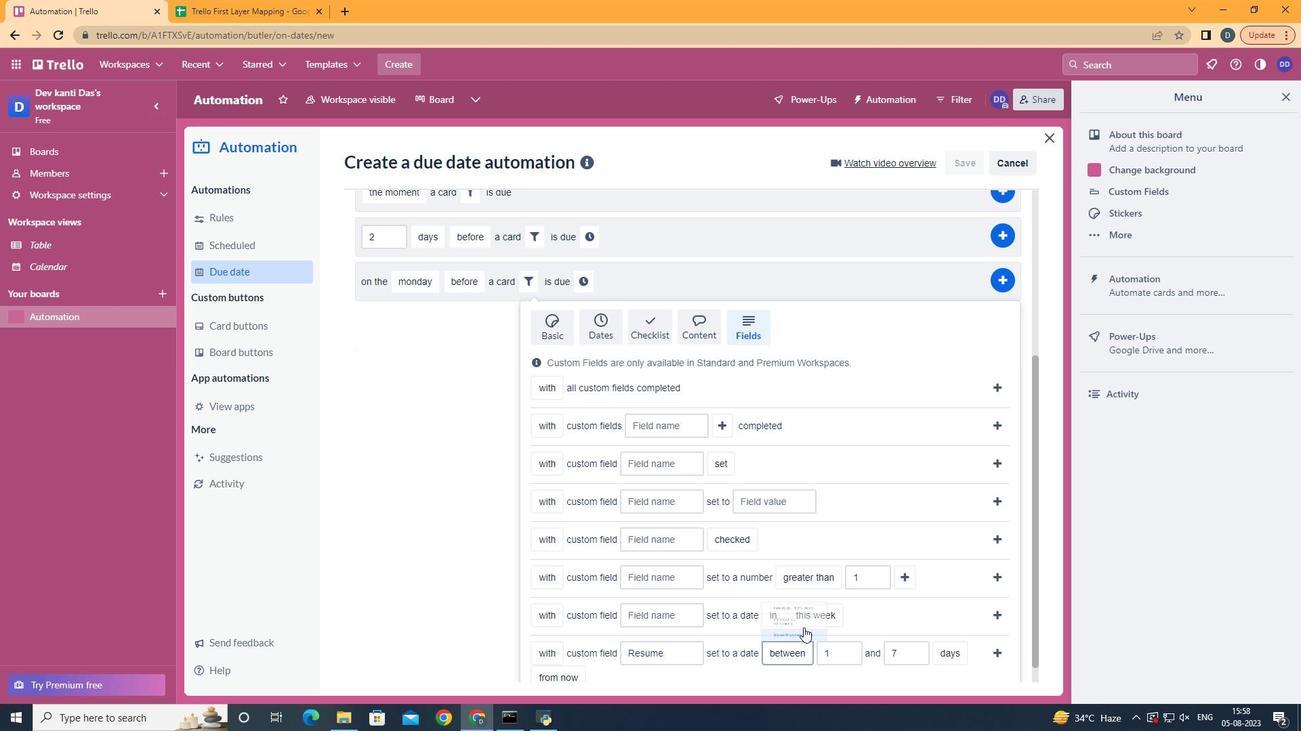 
Action: Mouse moved to (964, 603)
Screenshot: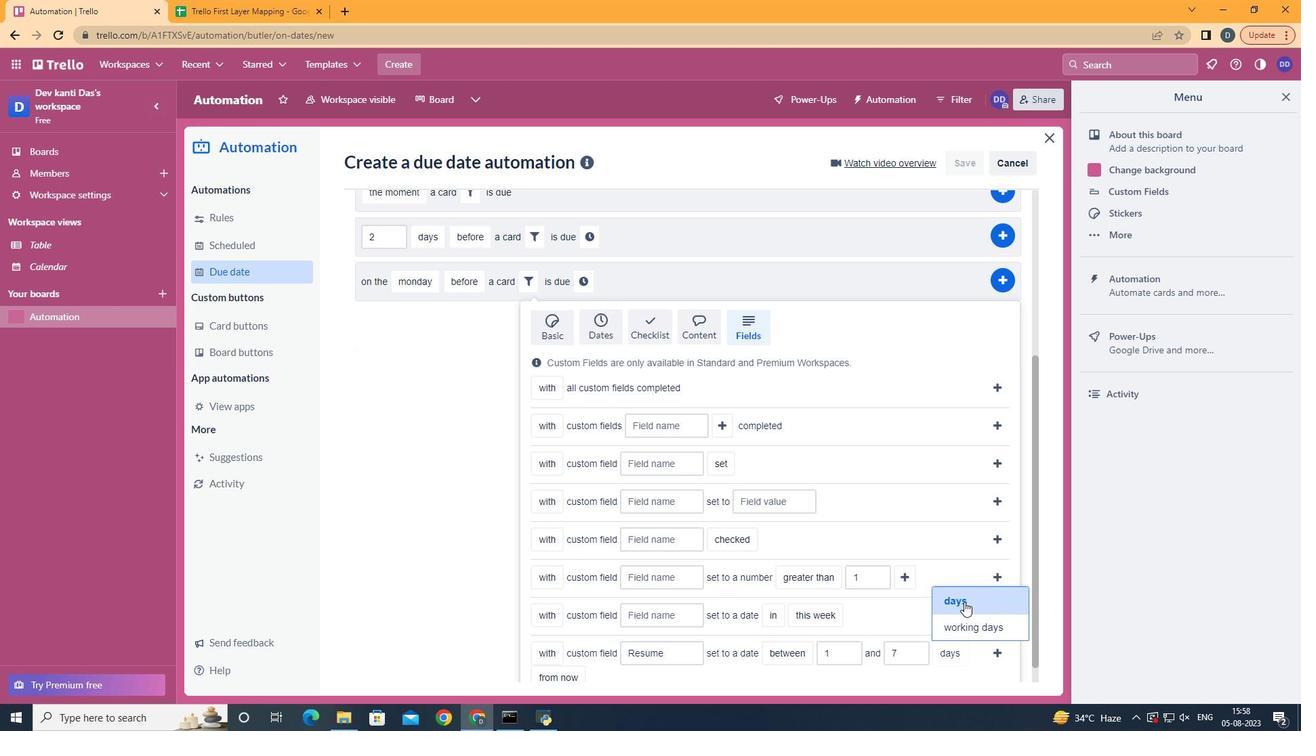 
Action: Mouse pressed left at (964, 603)
Screenshot: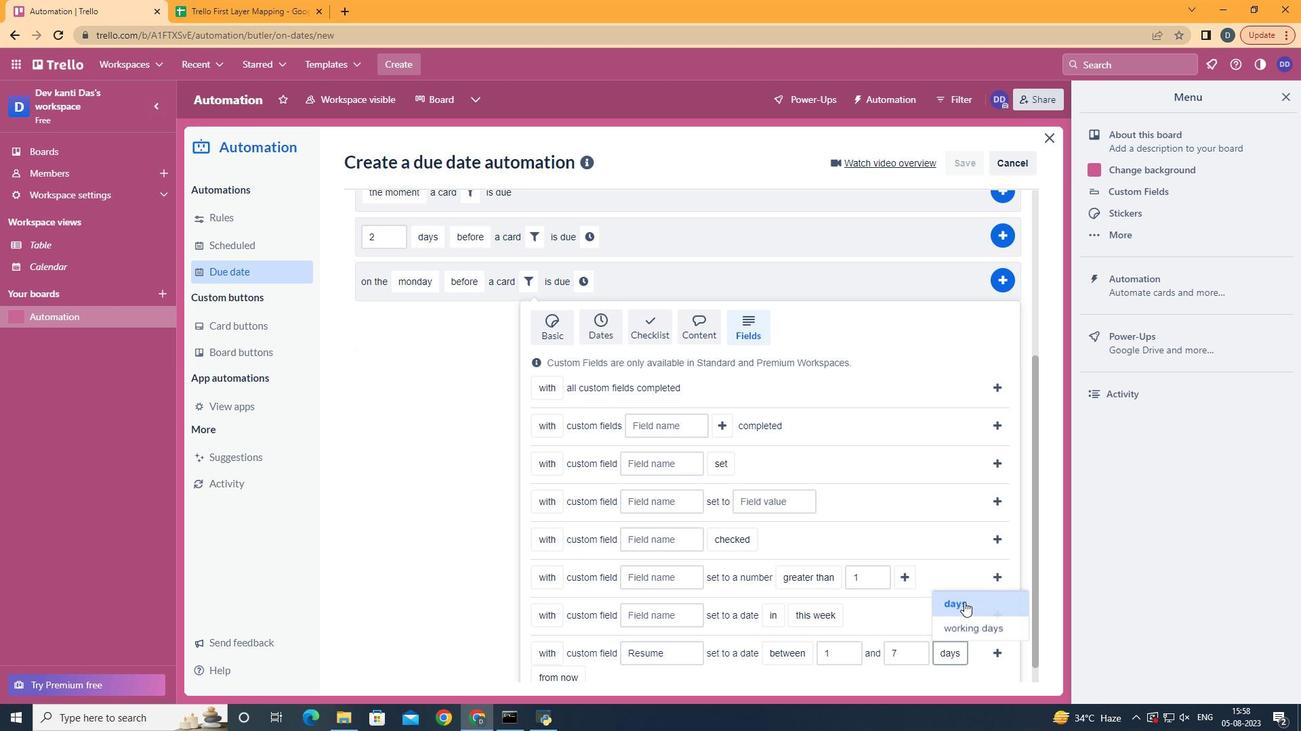 
Action: Mouse moved to (964, 602)
Screenshot: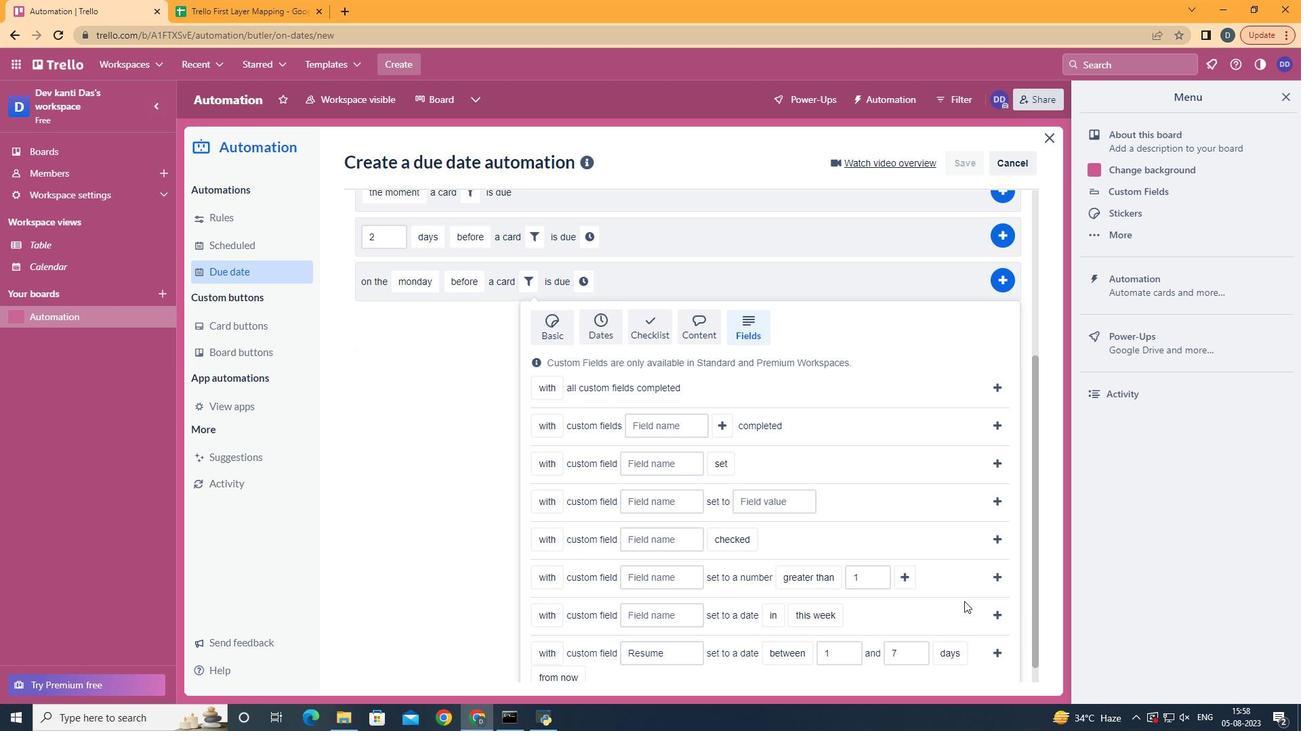
Action: Mouse scrolled (964, 601) with delta (0, 0)
Screenshot: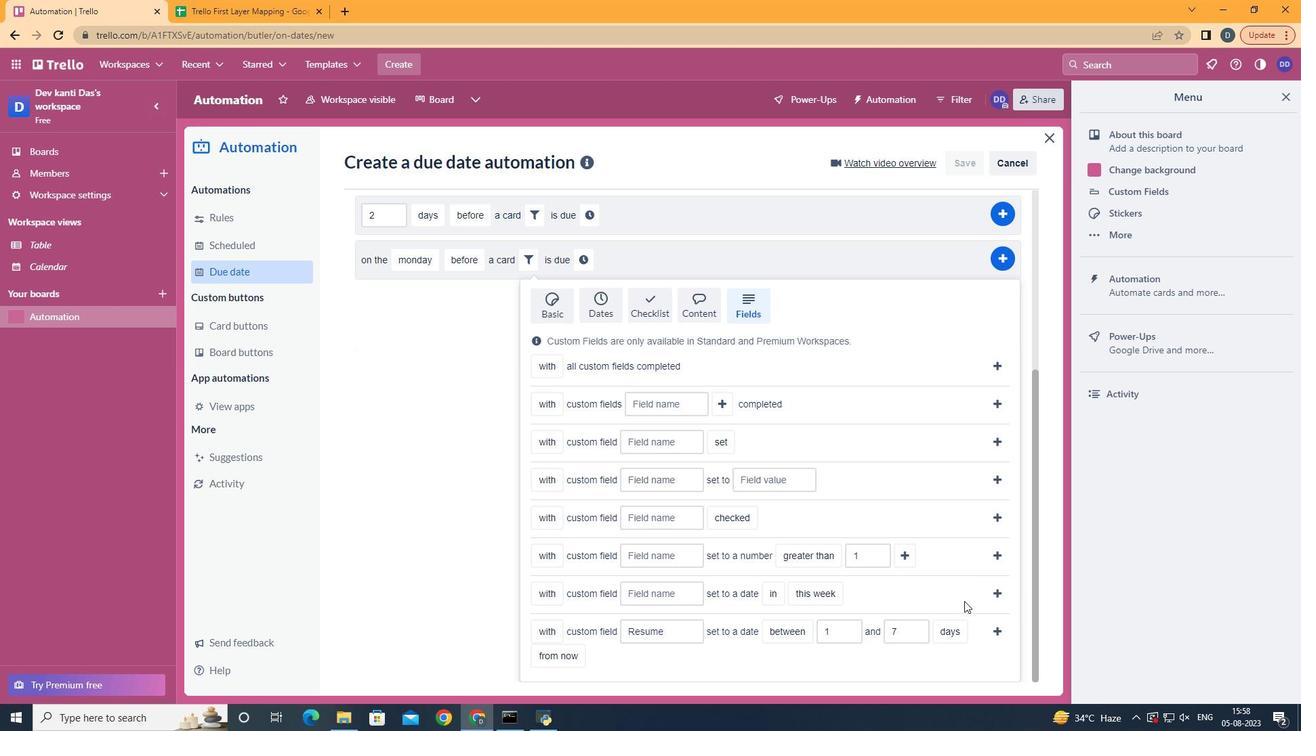 
Action: Mouse scrolled (964, 601) with delta (0, 0)
Screenshot: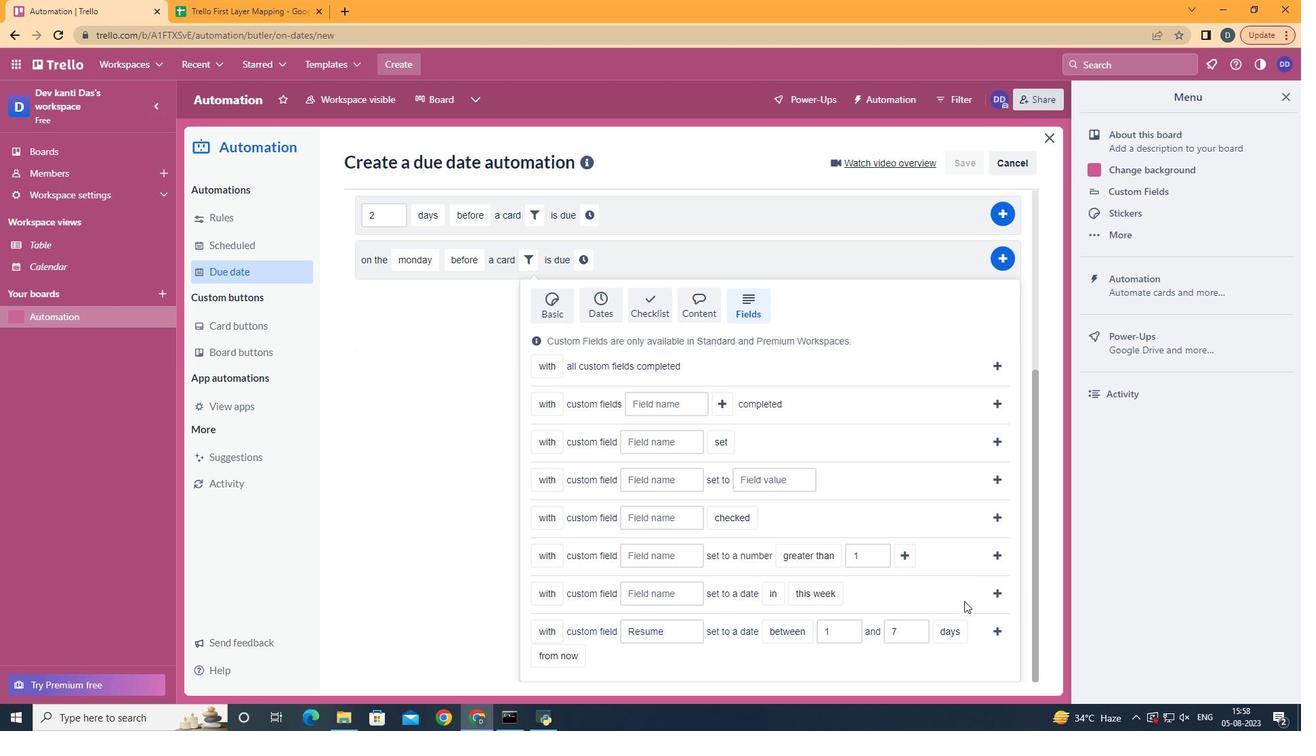 
Action: Mouse scrolled (964, 601) with delta (0, 0)
Screenshot: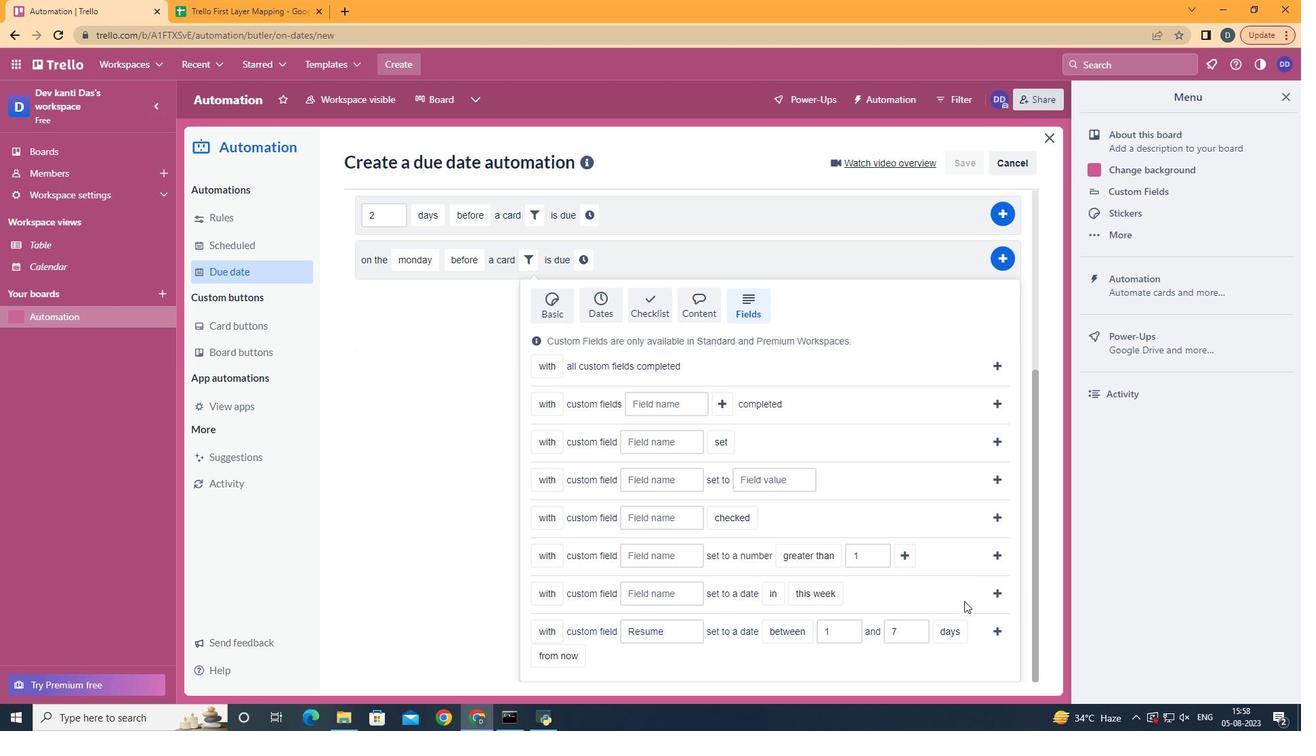 
Action: Mouse scrolled (964, 601) with delta (0, 0)
Screenshot: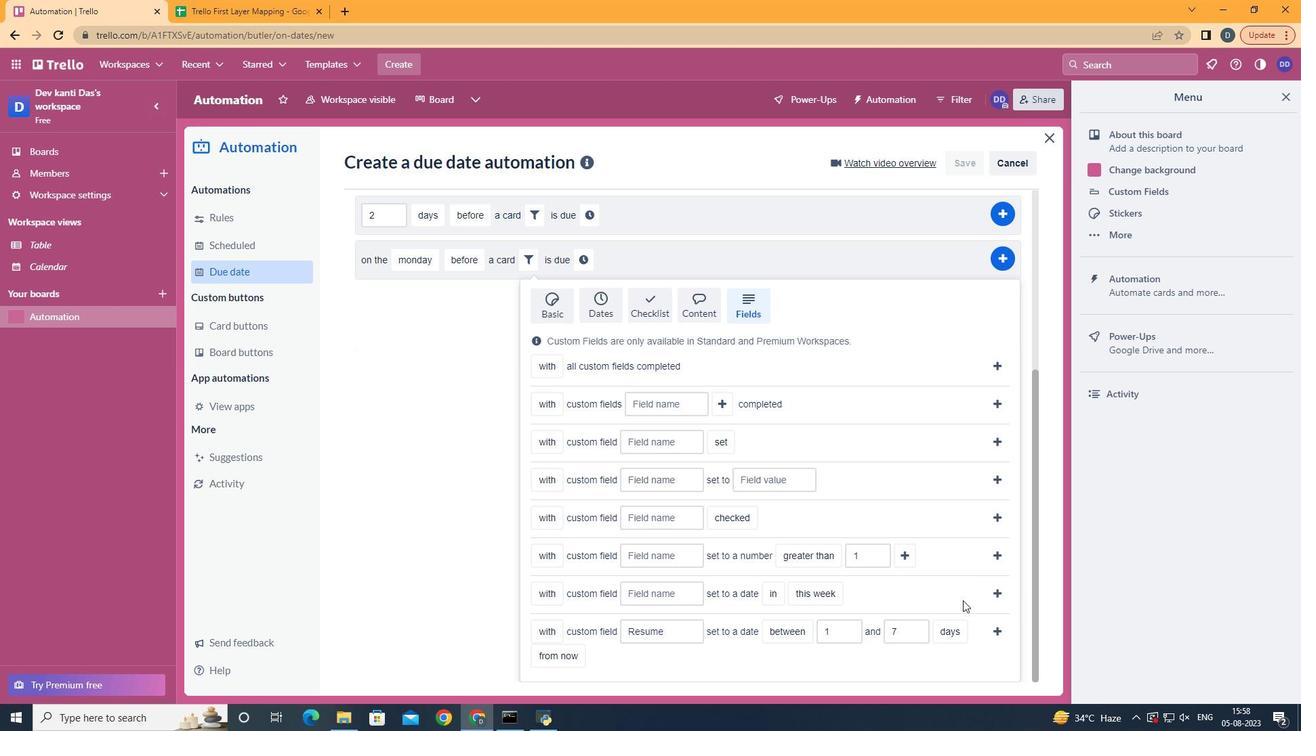 
Action: Mouse scrolled (964, 601) with delta (0, 0)
Screenshot: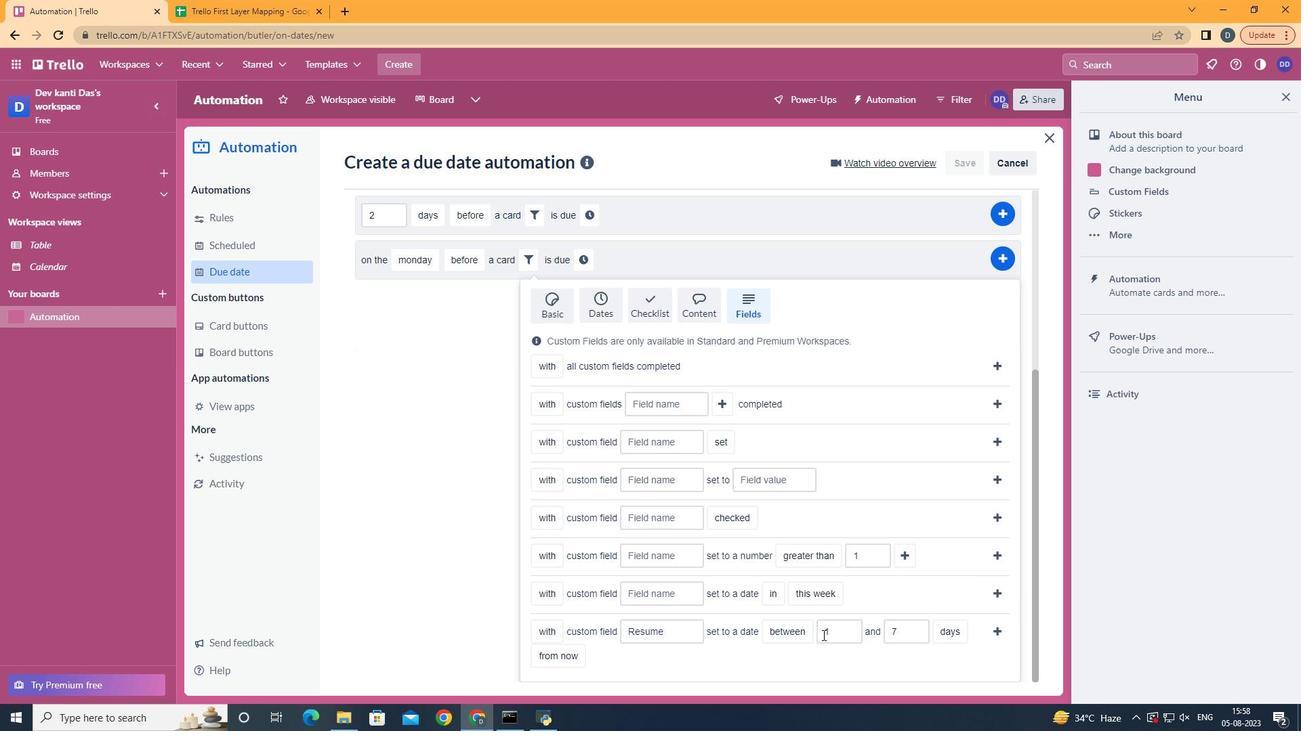 
Action: Mouse moved to (573, 595)
Screenshot: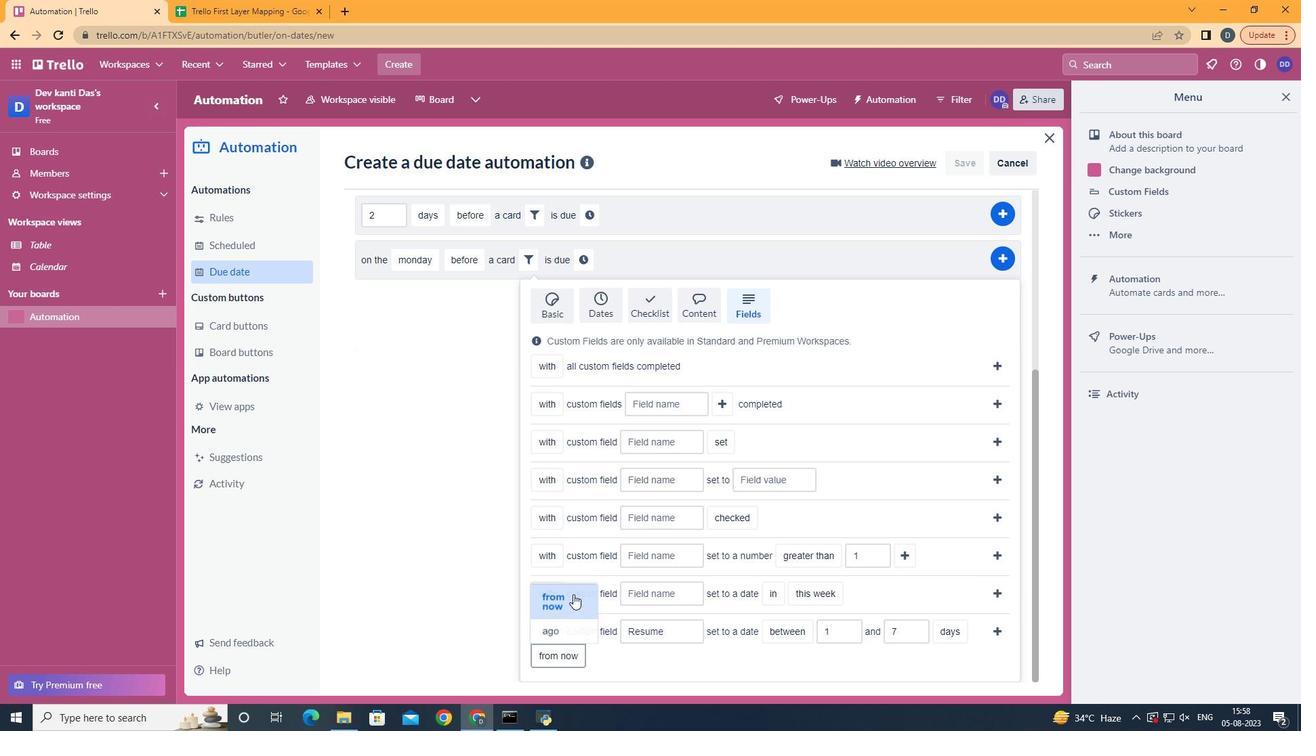 
Action: Mouse pressed left at (573, 595)
Screenshot: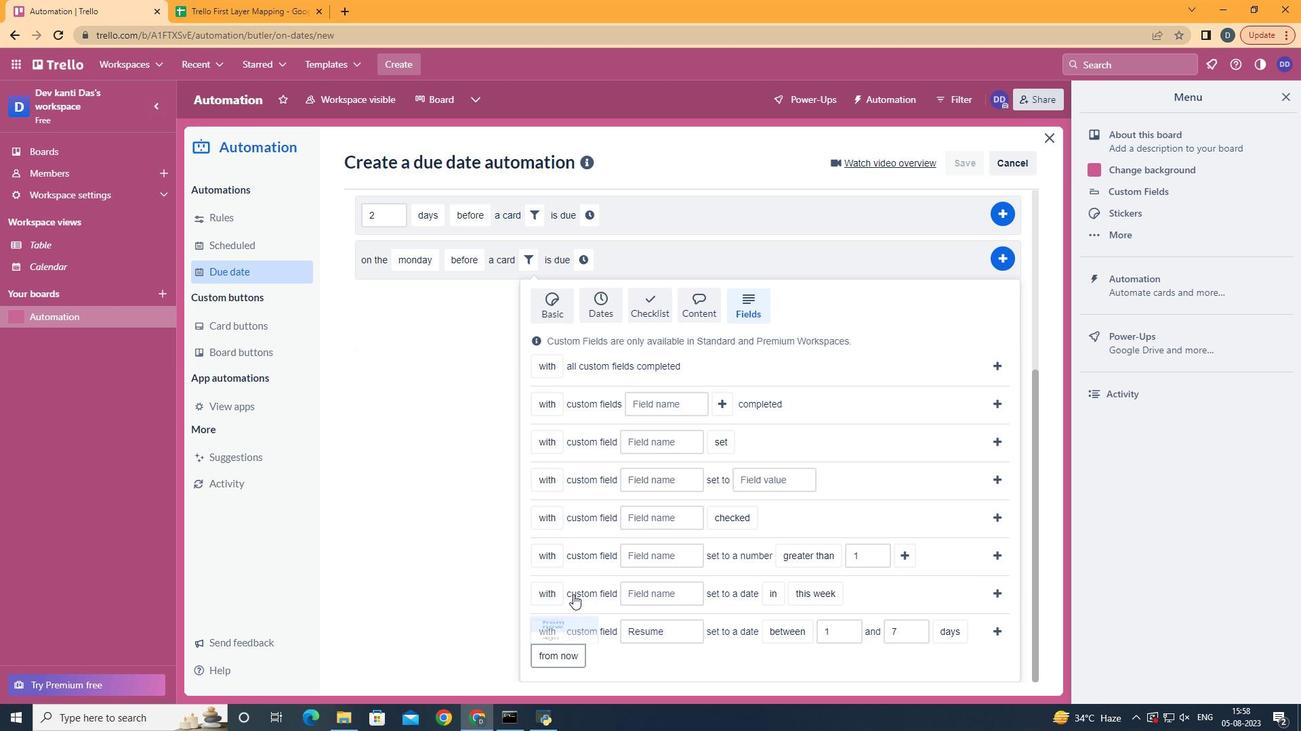
Action: Mouse moved to (985, 632)
Screenshot: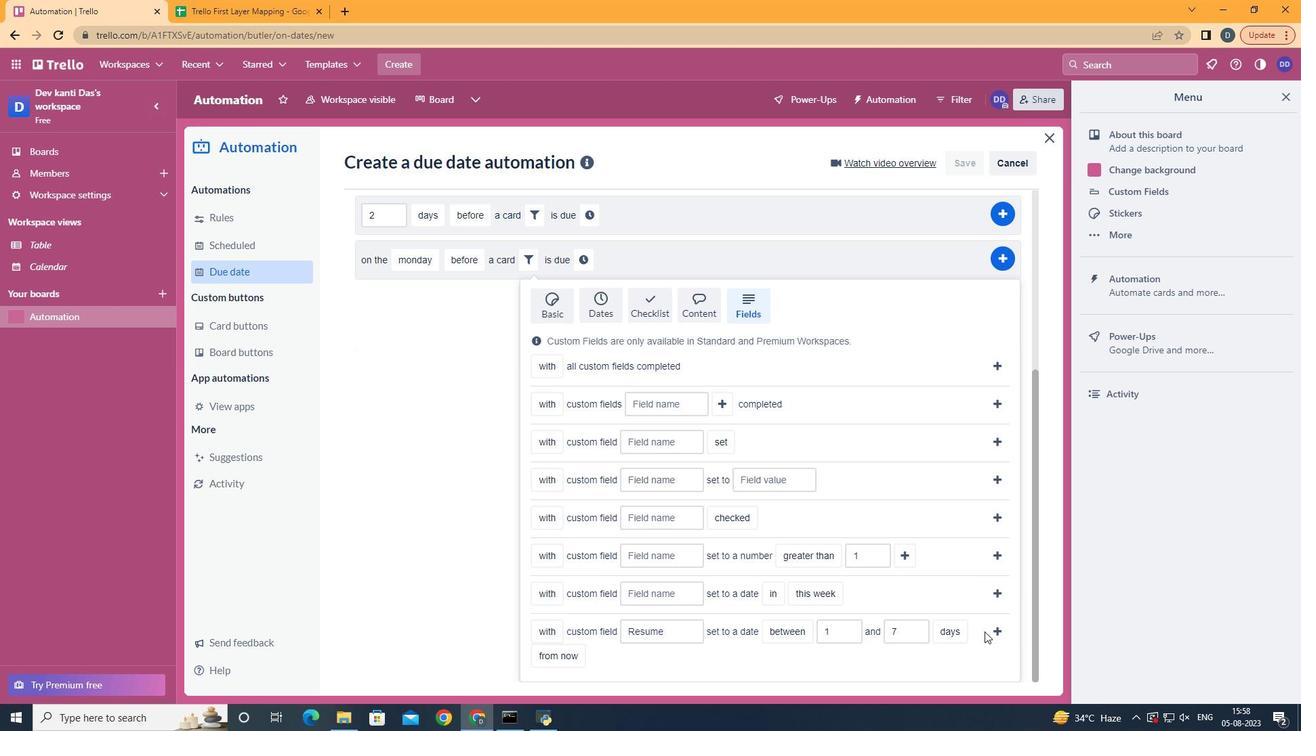 
Action: Mouse pressed left at (985, 632)
Screenshot: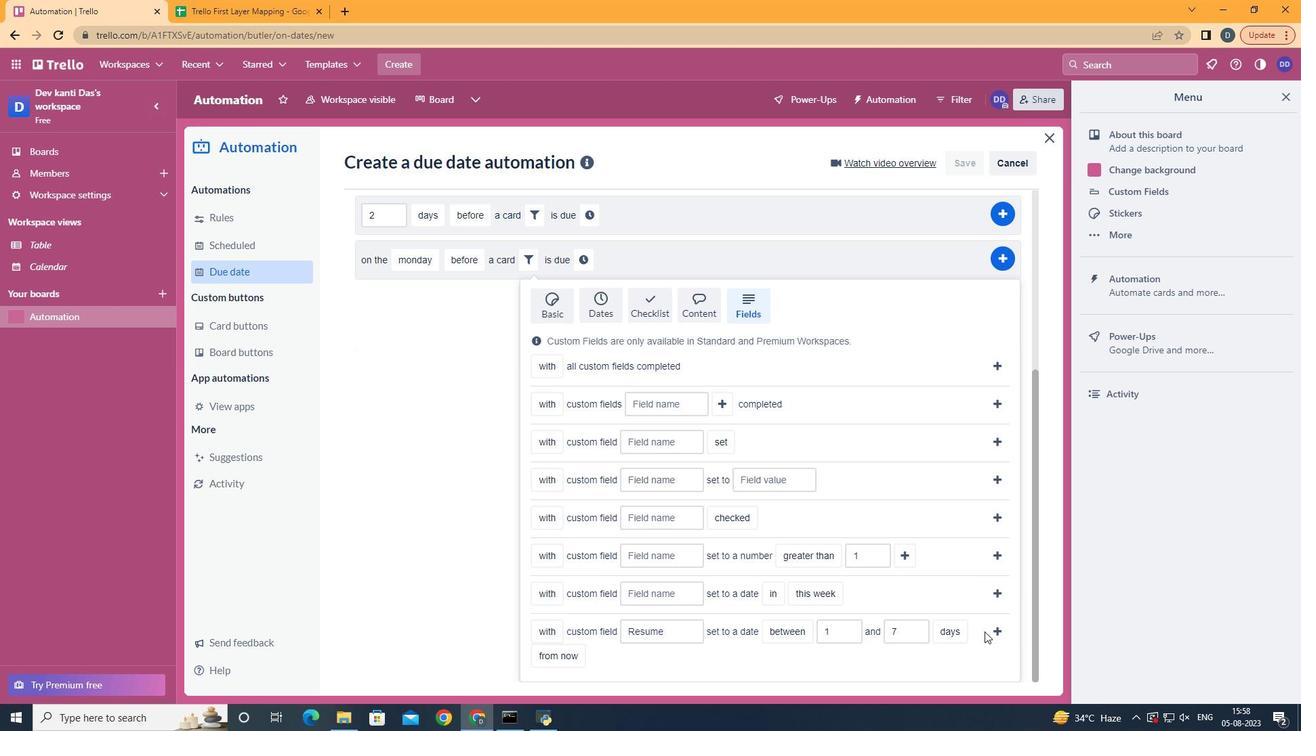 
Action: Mouse moved to (989, 632)
Screenshot: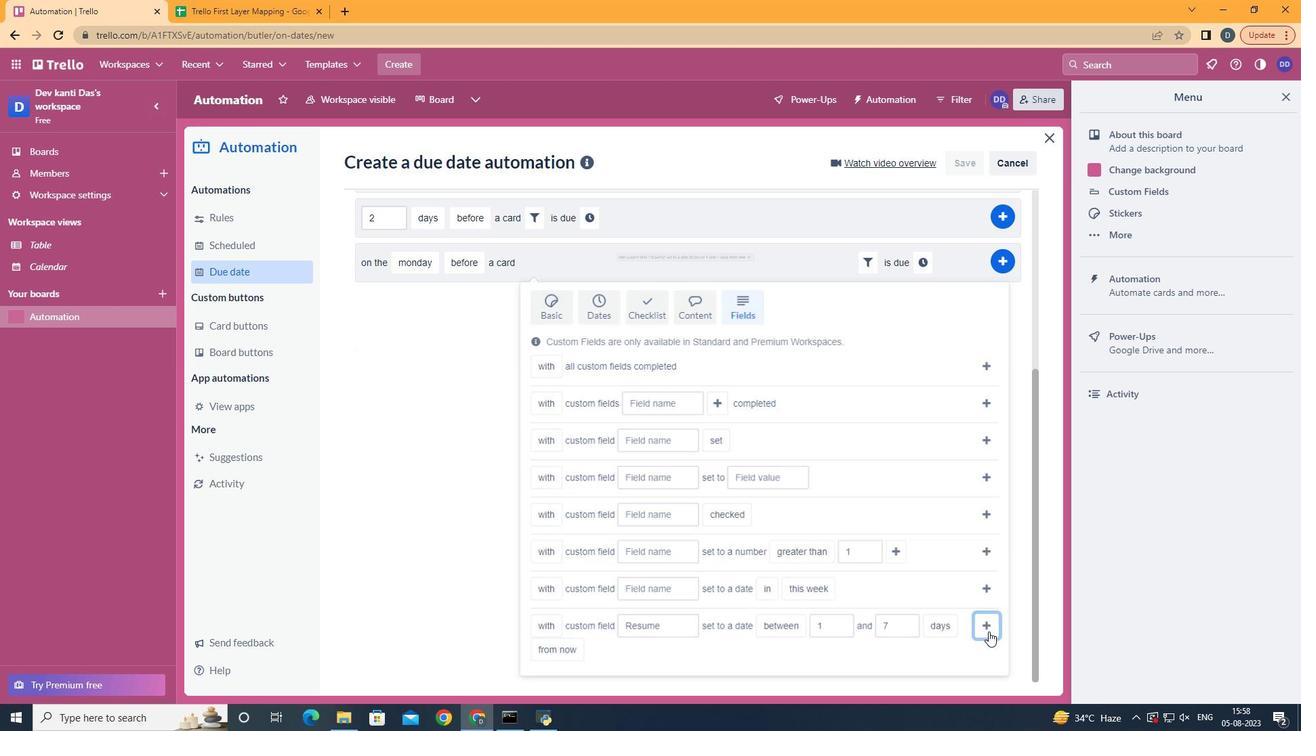 
Action: Mouse pressed left at (989, 632)
Screenshot: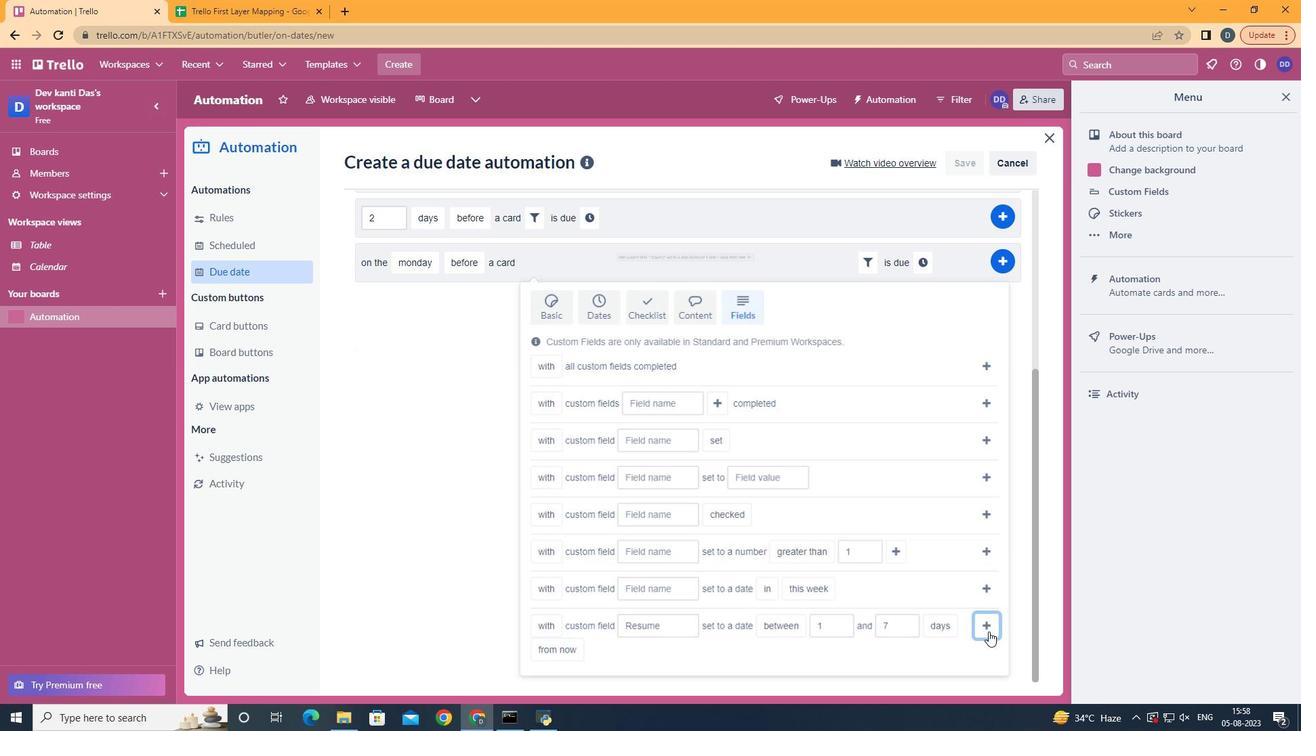 
Action: Mouse moved to (926, 543)
Screenshot: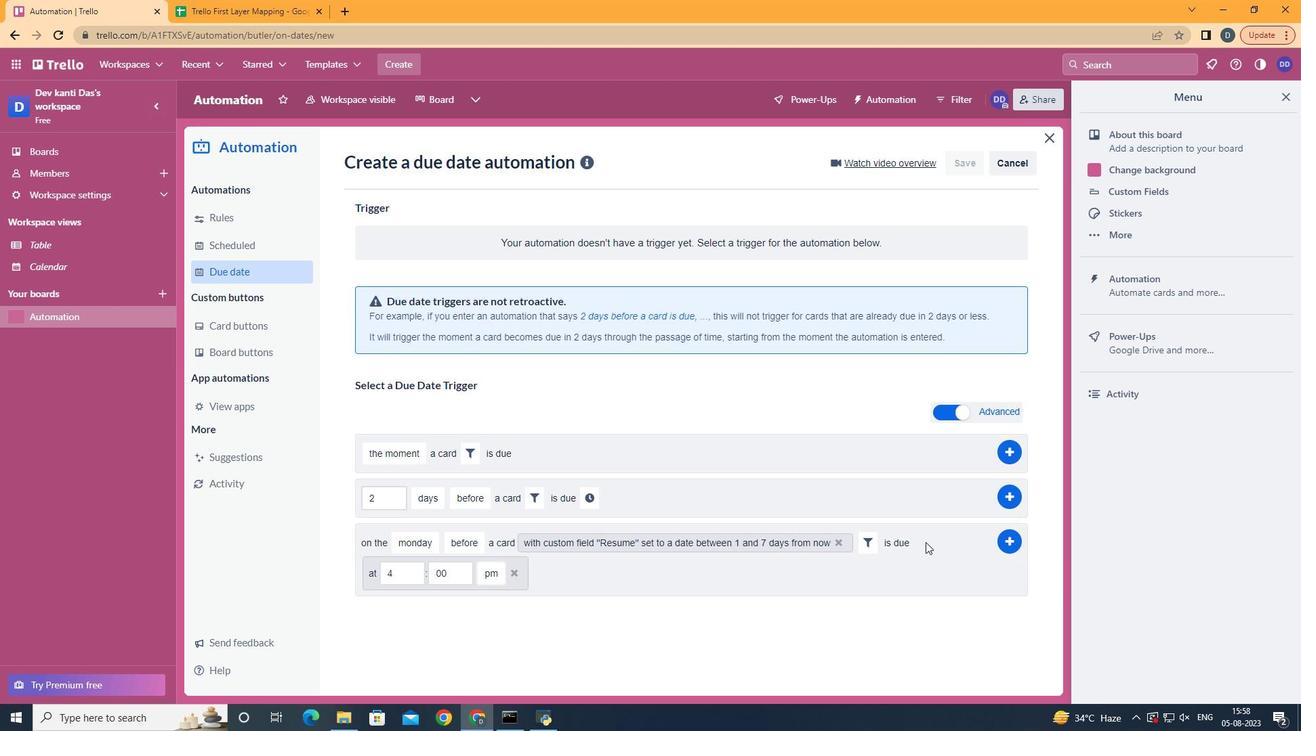 
Action: Mouse pressed left at (926, 543)
Screenshot: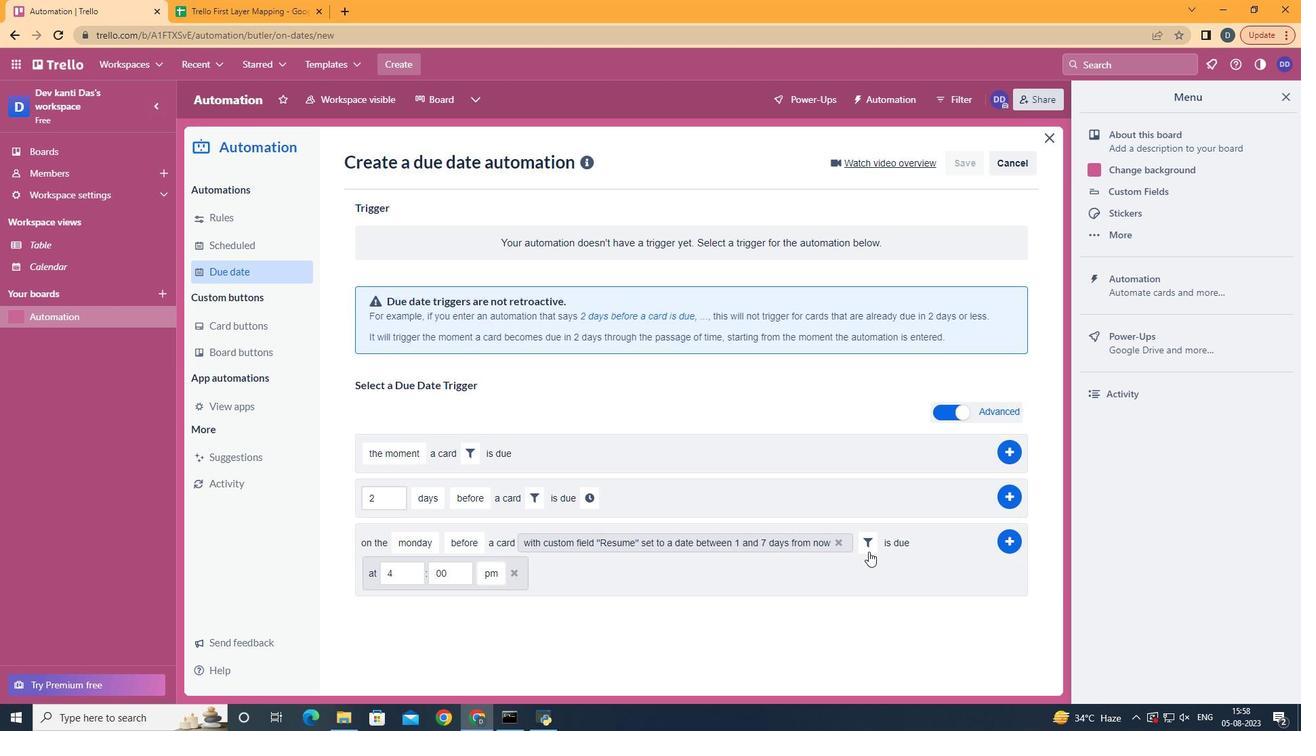 
Action: Mouse moved to (406, 571)
Screenshot: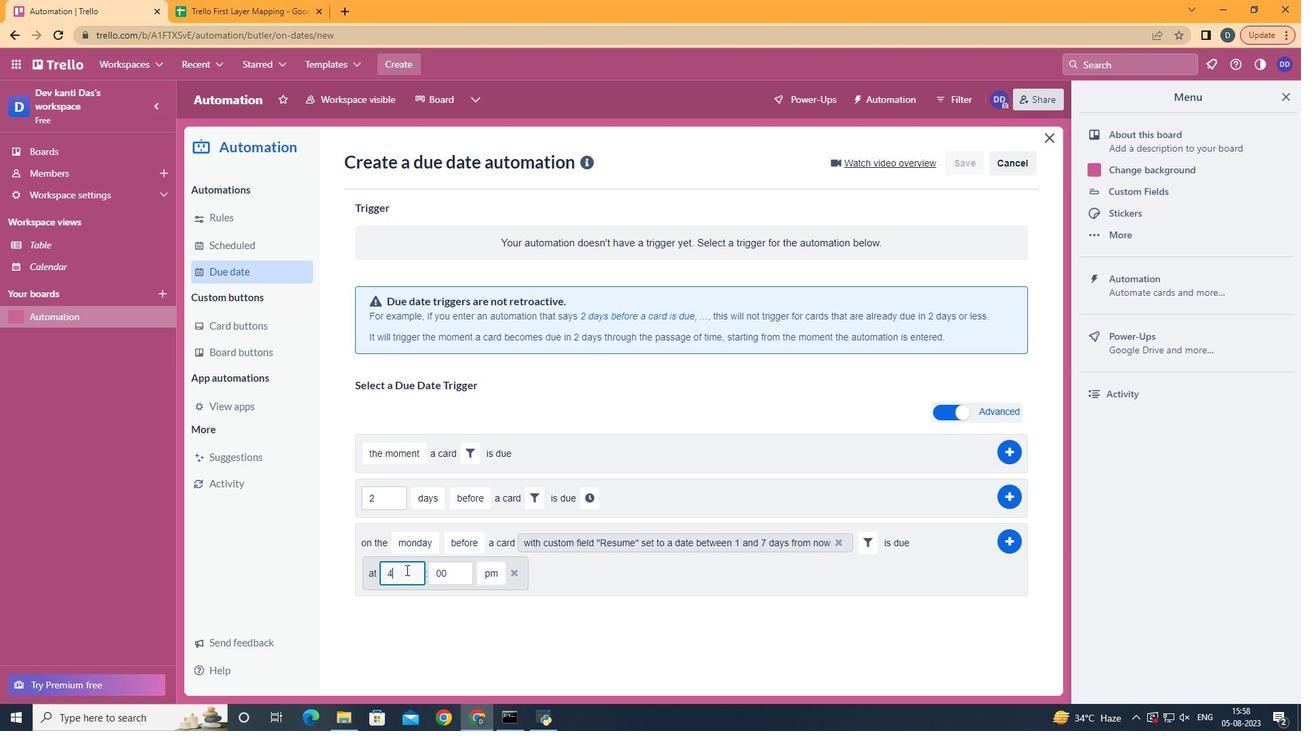 
Action: Mouse pressed left at (406, 571)
Screenshot: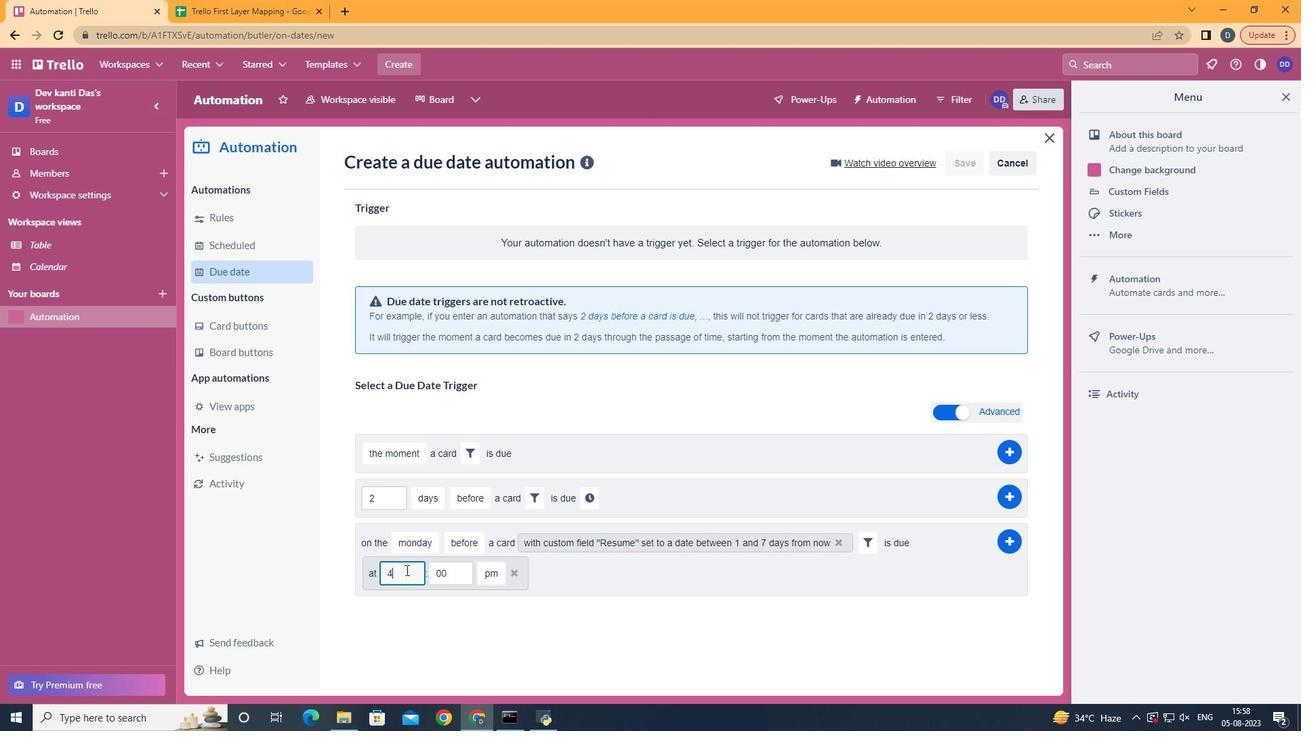 
Action: Key pressed <Key.backspace>11
Screenshot: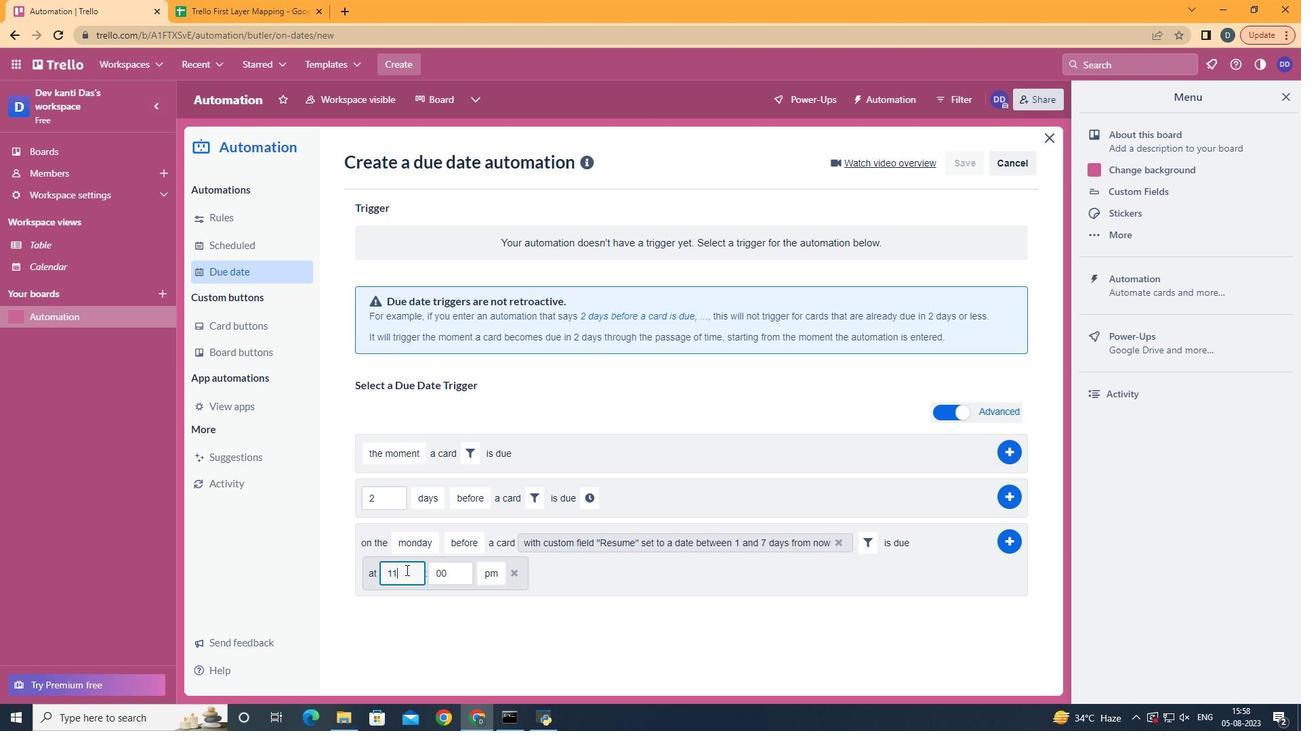 
Action: Mouse moved to (494, 601)
Screenshot: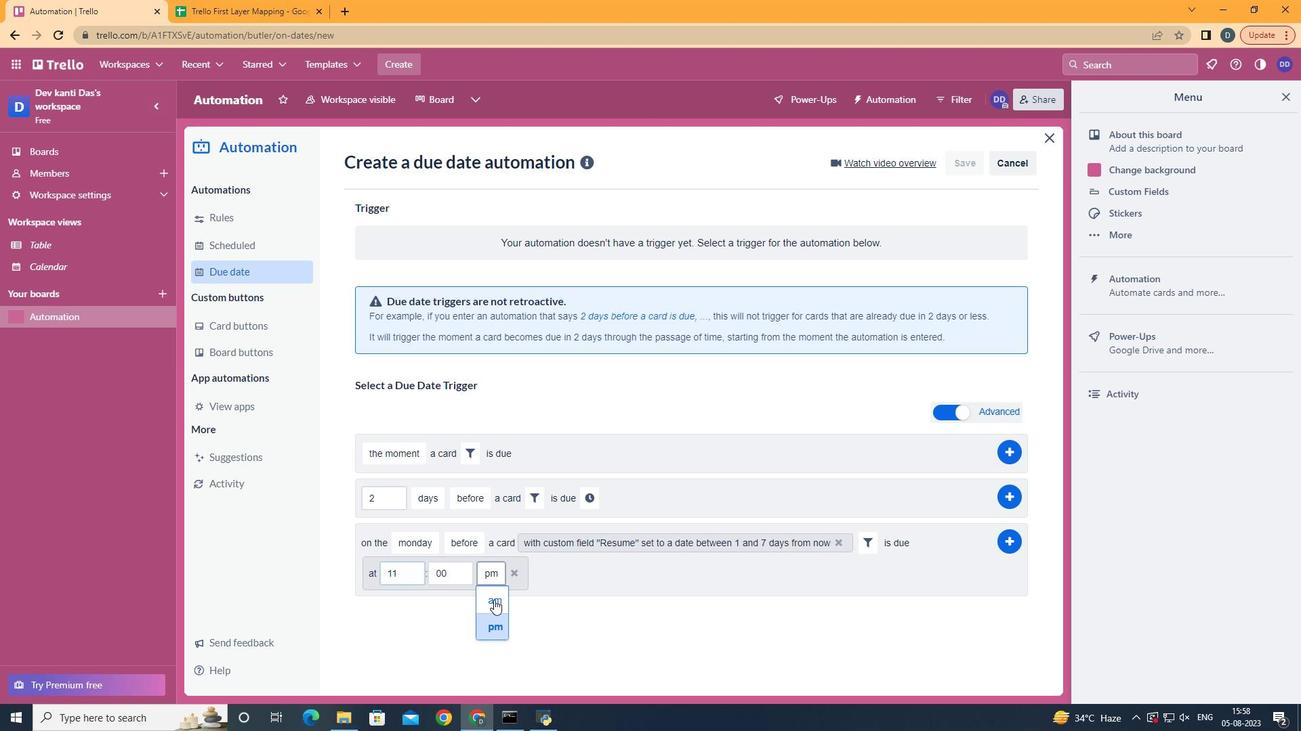 
Action: Mouse pressed left at (494, 601)
Screenshot: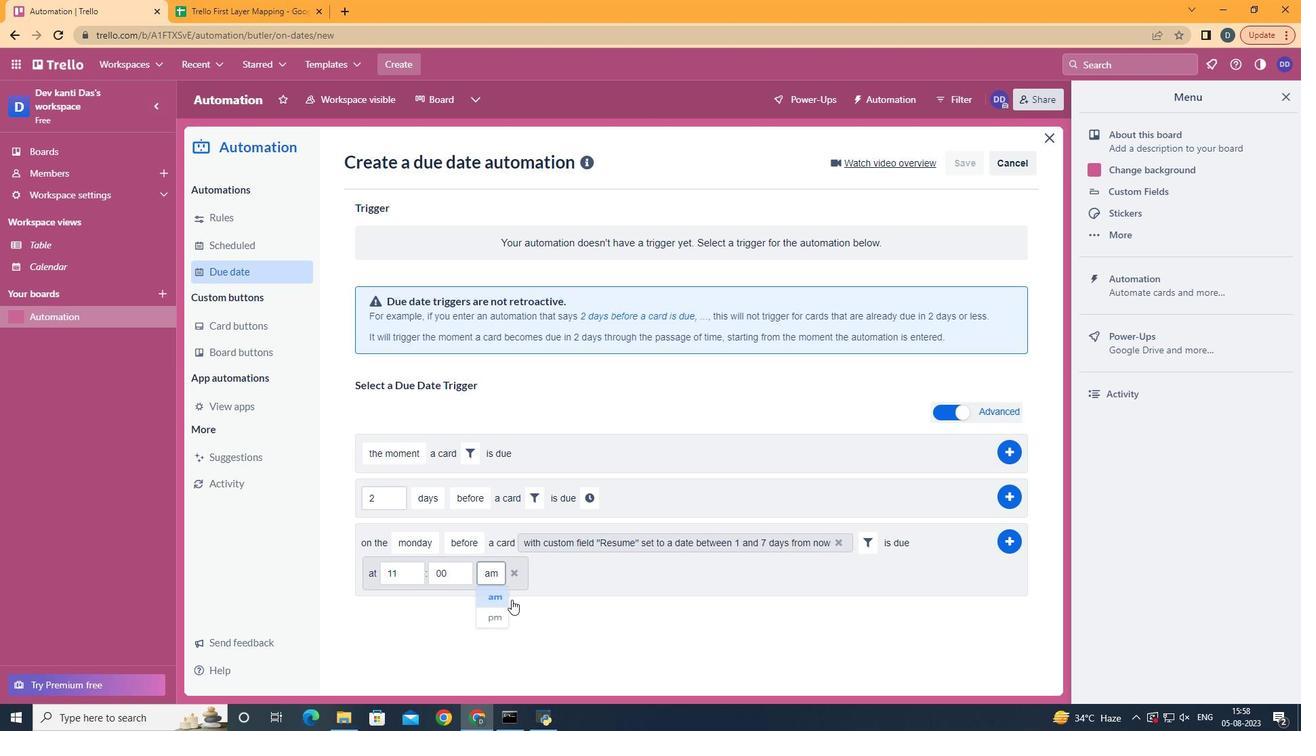 
Action: Mouse moved to (1014, 532)
Screenshot: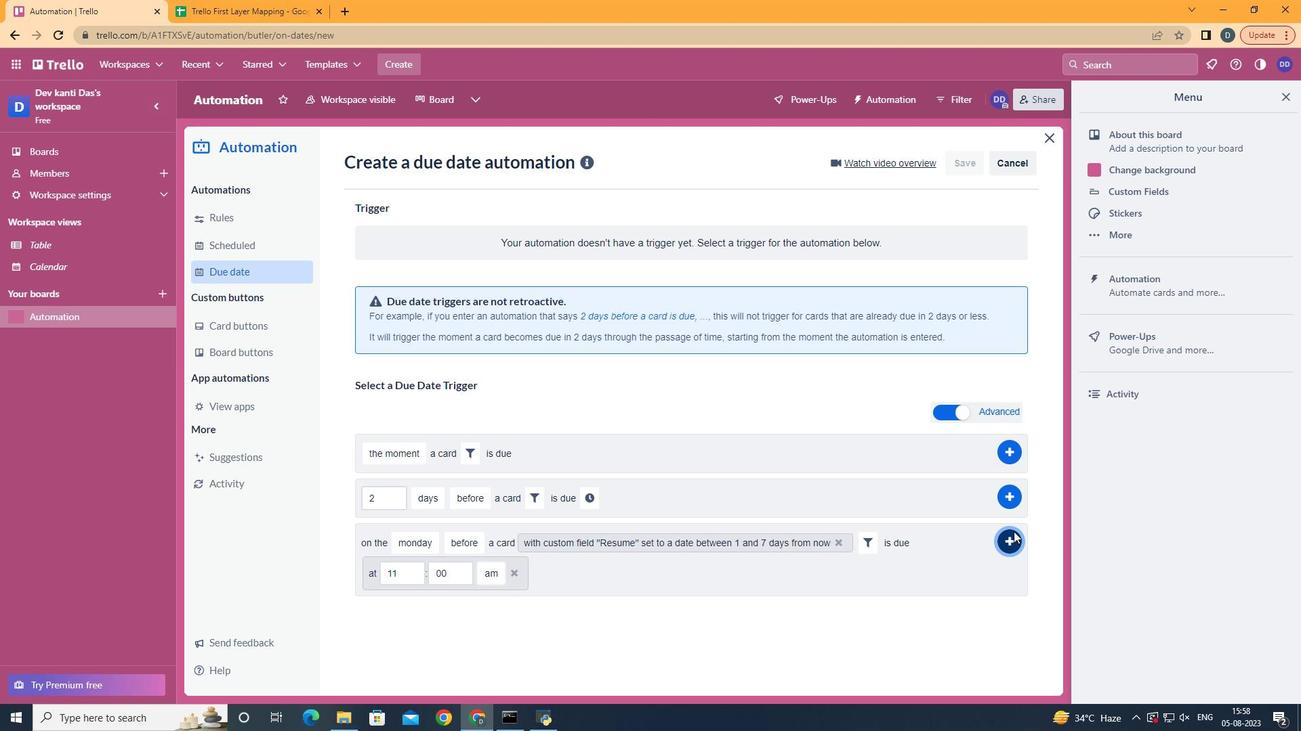
Action: Mouse pressed left at (1014, 532)
Screenshot: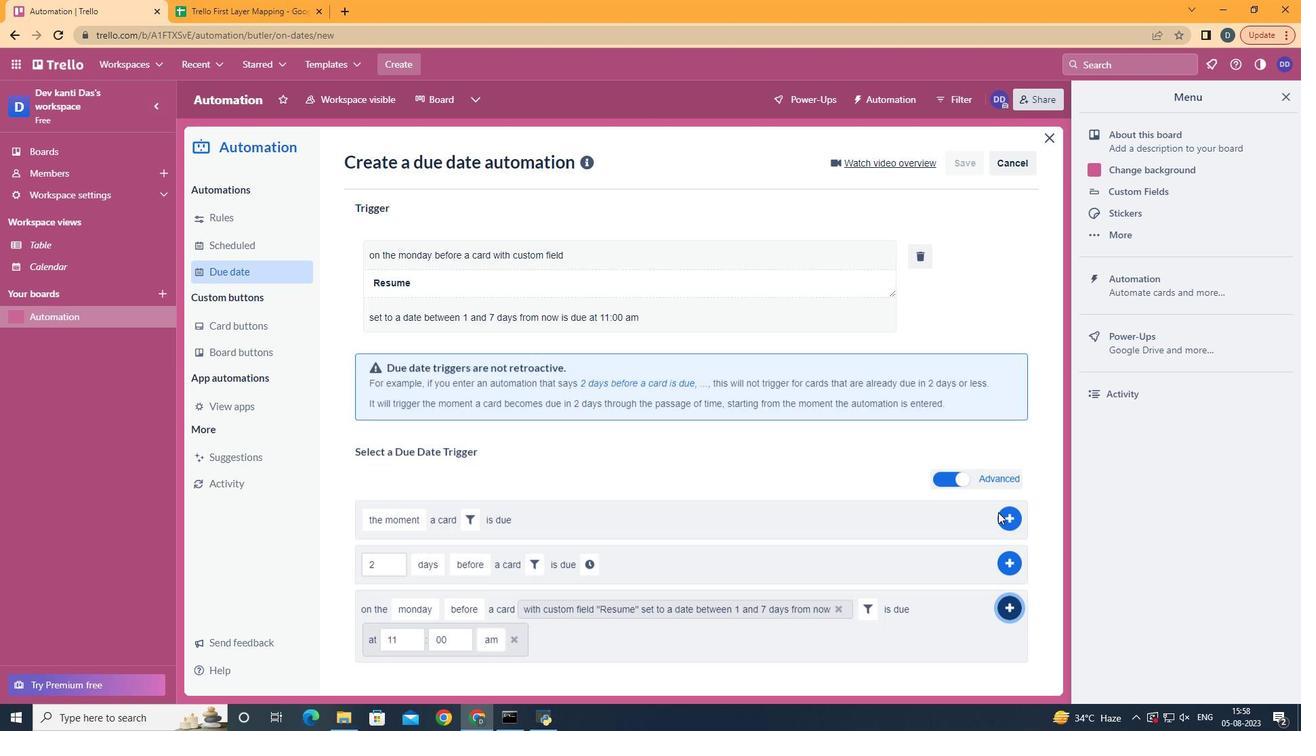
Action: Mouse moved to (658, 251)
Screenshot: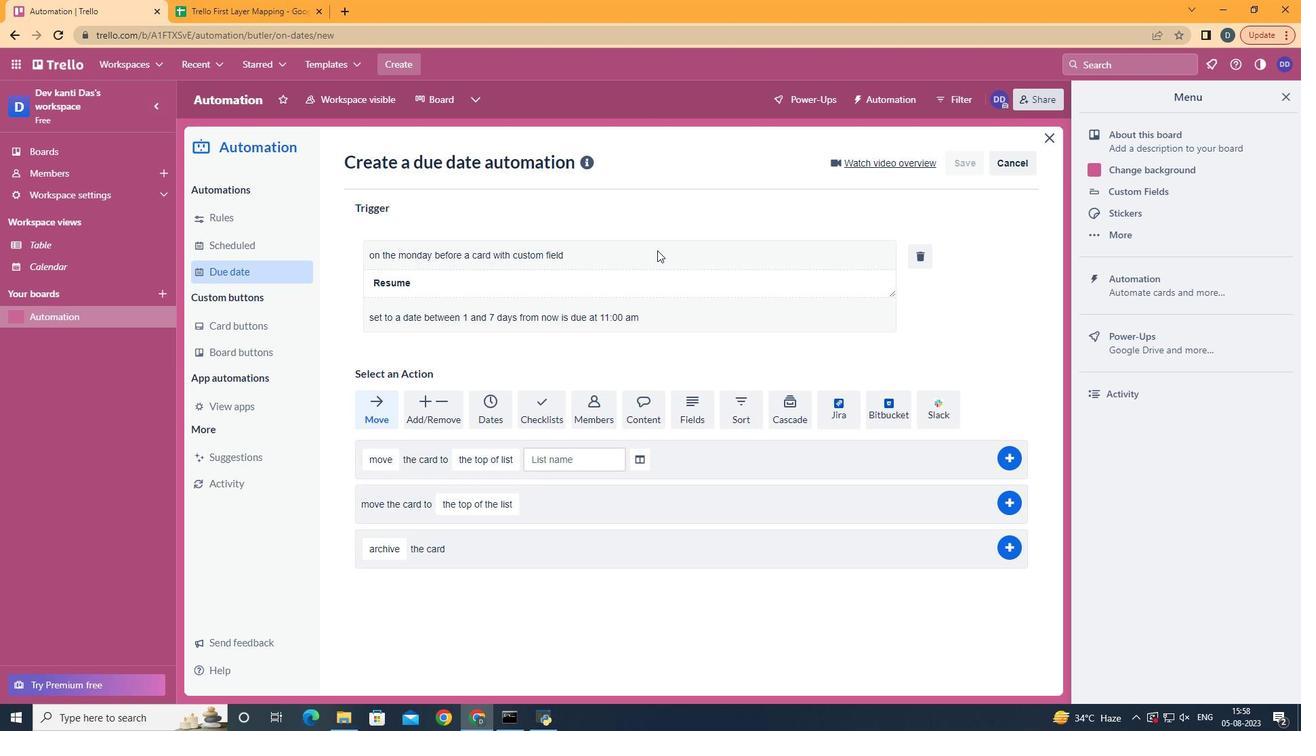 
